 Task: Add Attachment from Google Drive to Card Card0000000103 in Board Board0000000026 in Workspace WS0000000009 in Trello. Add Cover Orange to Card Card0000000103 in Board Board0000000026 in Workspace WS0000000009 in Trello. Add "Add Label …" with "Title" Title0000000103 to Button Button0000000103 to Card Card0000000103 in Board Board0000000026 in Workspace WS0000000009 in Trello. Add Description DS0000000103 to Card Card0000000103 in Board Board0000000026 in Workspace WS0000000009 in Trello. Add Comment CM0000000103 to Card Card0000000103 in Board Board0000000026 in Workspace WS0000000009 in Trello
Action: Mouse moved to (514, 499)
Screenshot: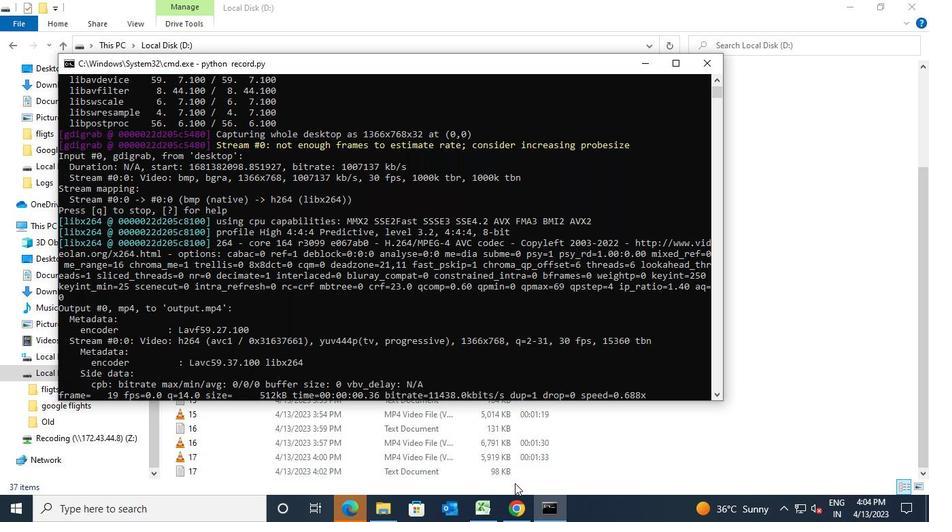 
Action: Mouse pressed left at (514, 499)
Screenshot: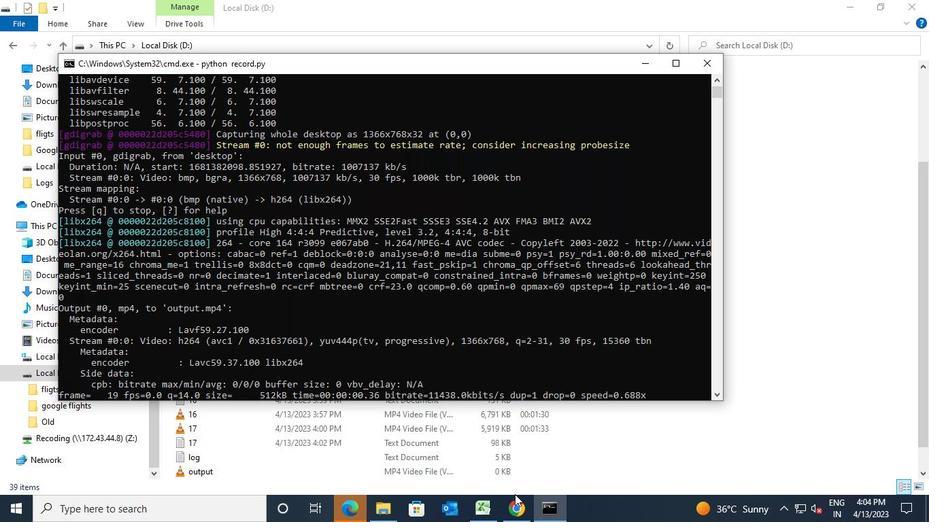 
Action: Mouse moved to (349, 410)
Screenshot: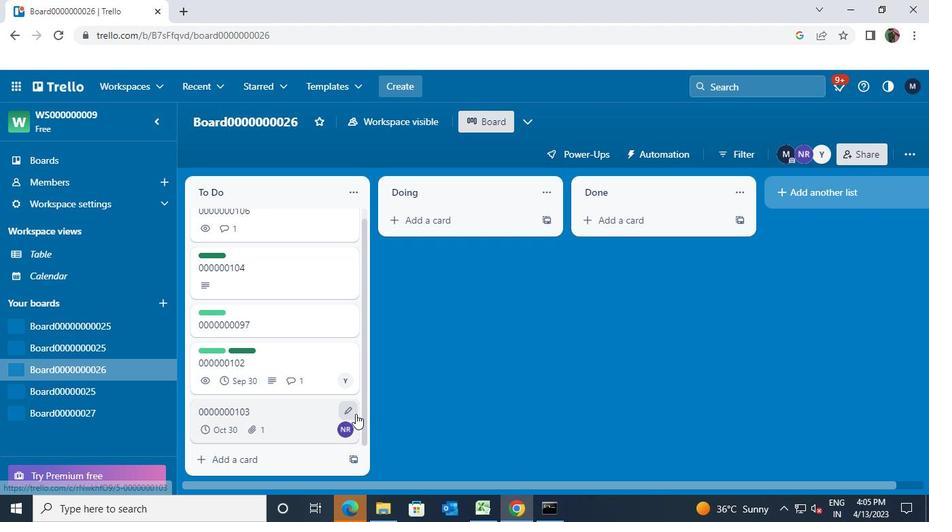 
Action: Mouse pressed left at (349, 410)
Screenshot: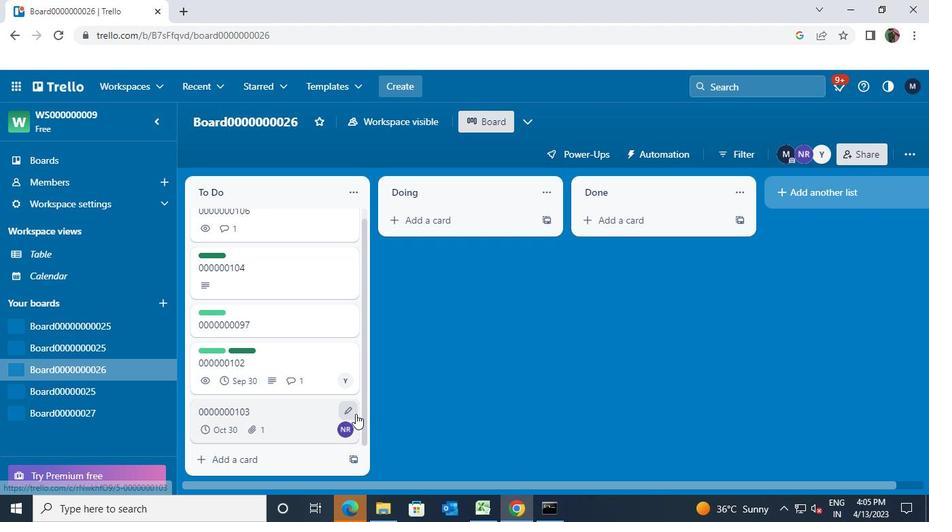 
Action: Mouse moved to (397, 307)
Screenshot: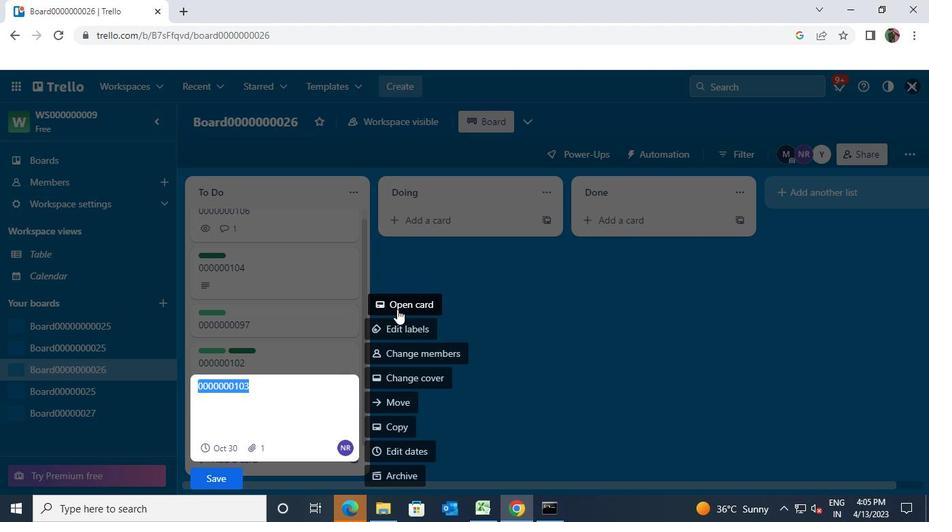 
Action: Mouse pressed left at (397, 307)
Screenshot: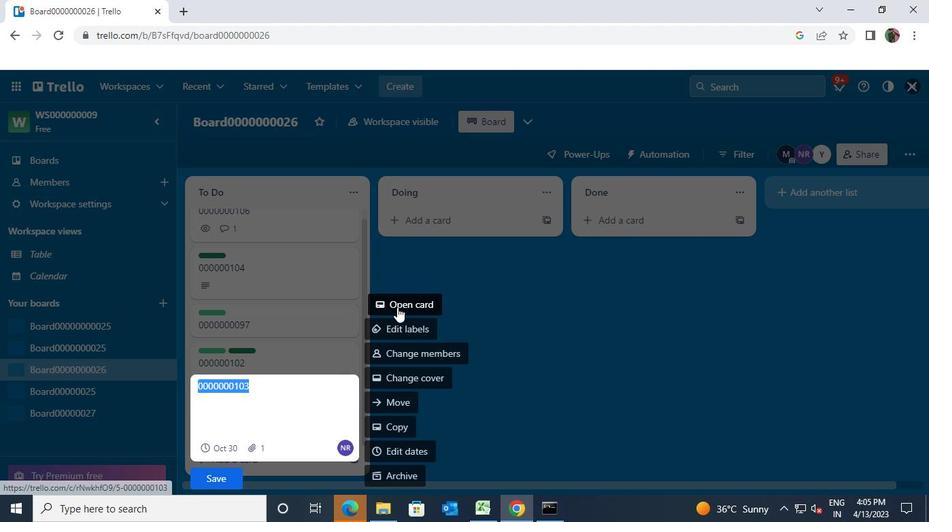
Action: Mouse moved to (608, 356)
Screenshot: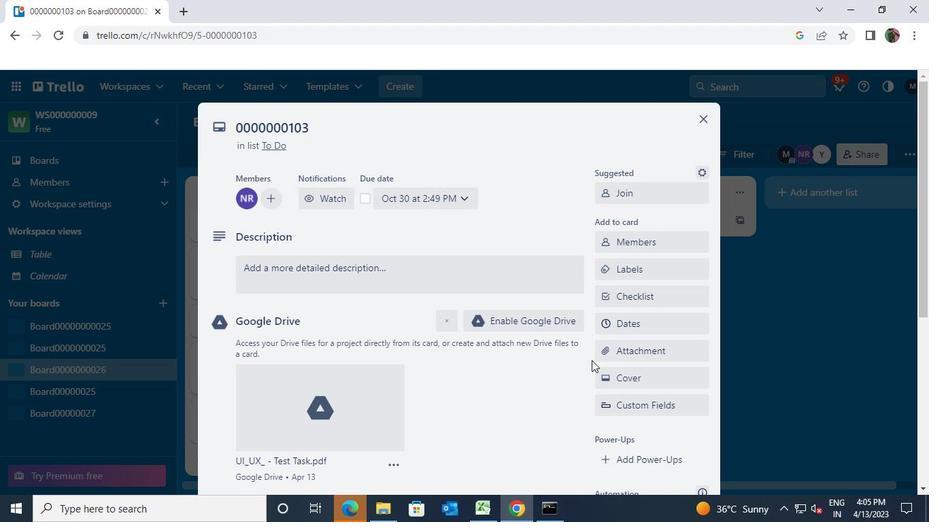 
Action: Mouse pressed left at (608, 356)
Screenshot: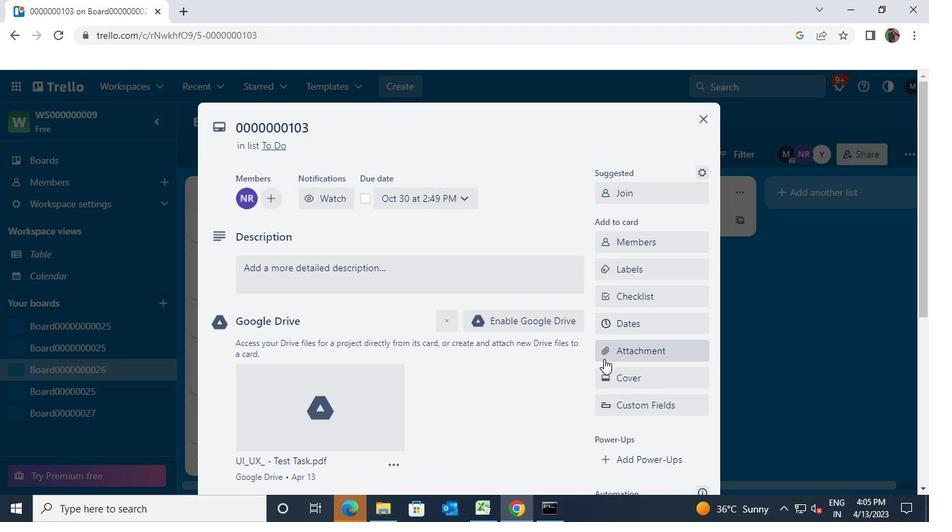
Action: Mouse moved to (623, 191)
Screenshot: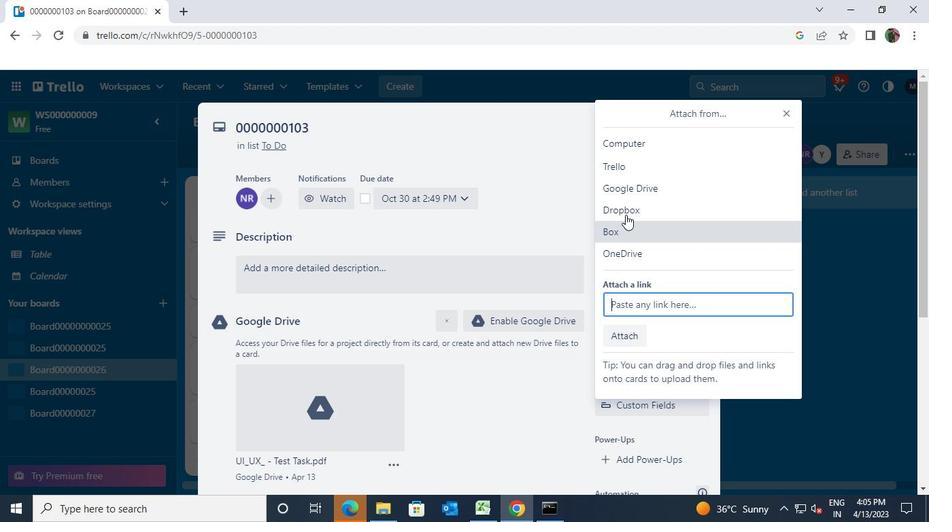 
Action: Mouse pressed left at (623, 191)
Screenshot: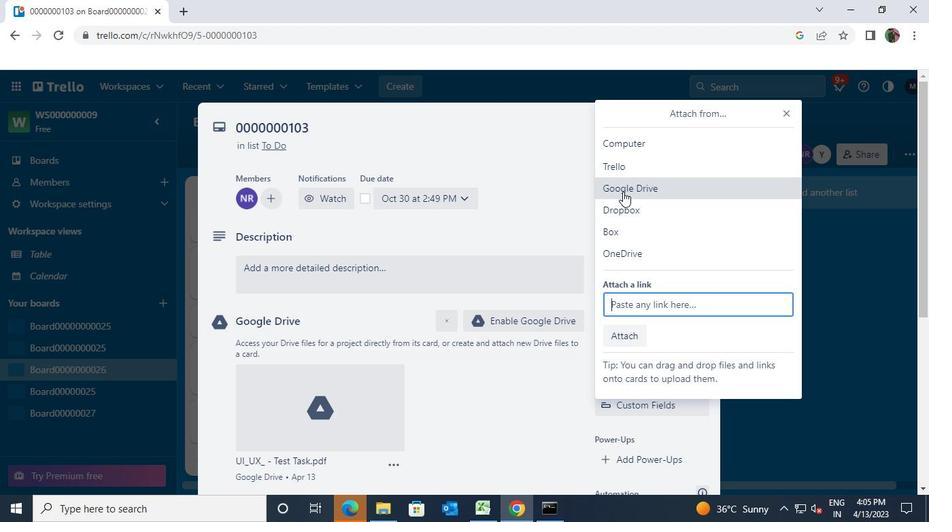 
Action: Mouse moved to (364, 387)
Screenshot: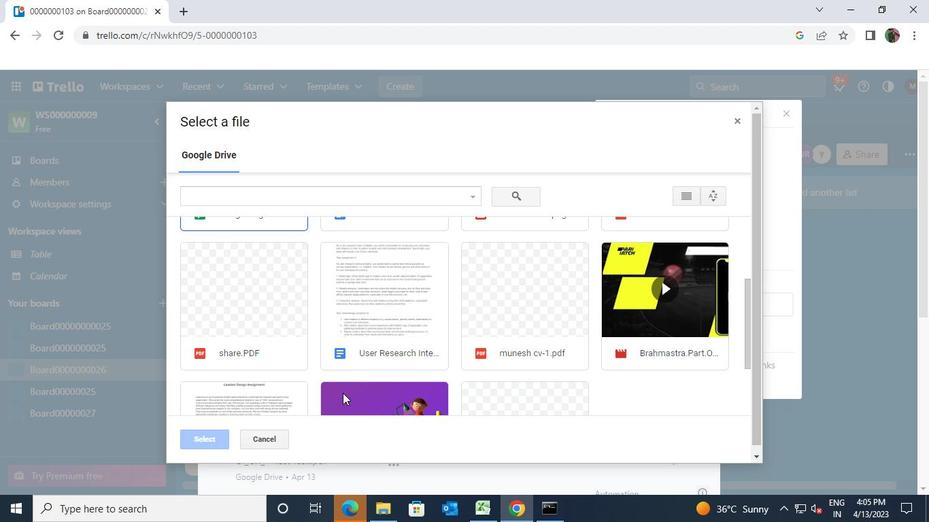 
Action: Mouse pressed left at (364, 387)
Screenshot: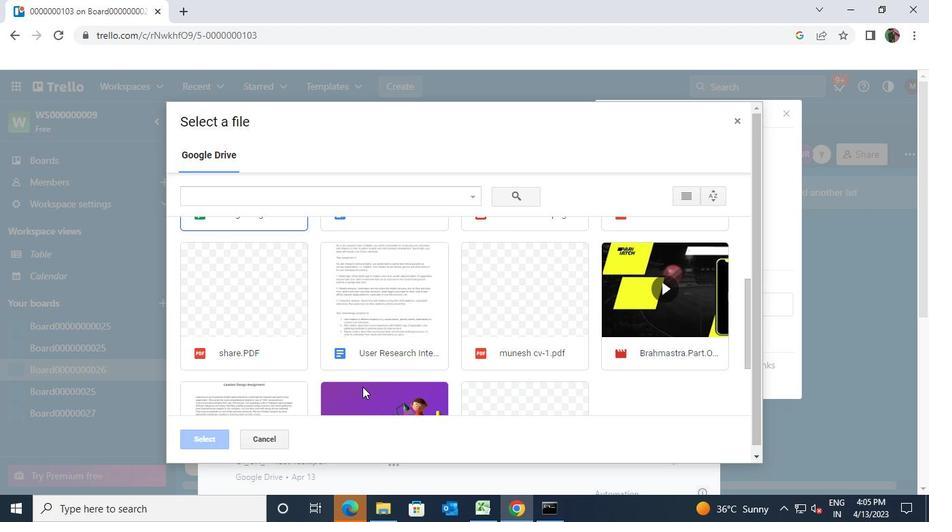 
Action: Mouse moved to (207, 439)
Screenshot: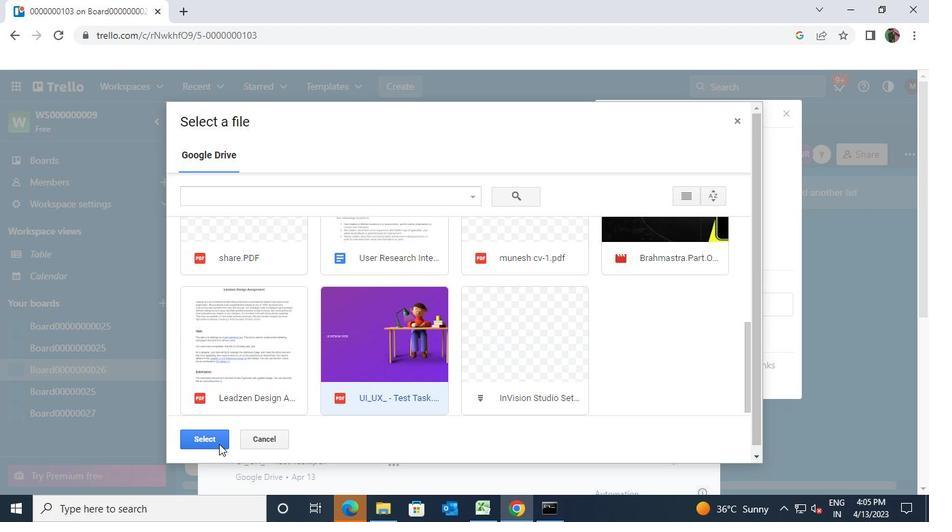 
Action: Mouse pressed left at (207, 439)
Screenshot: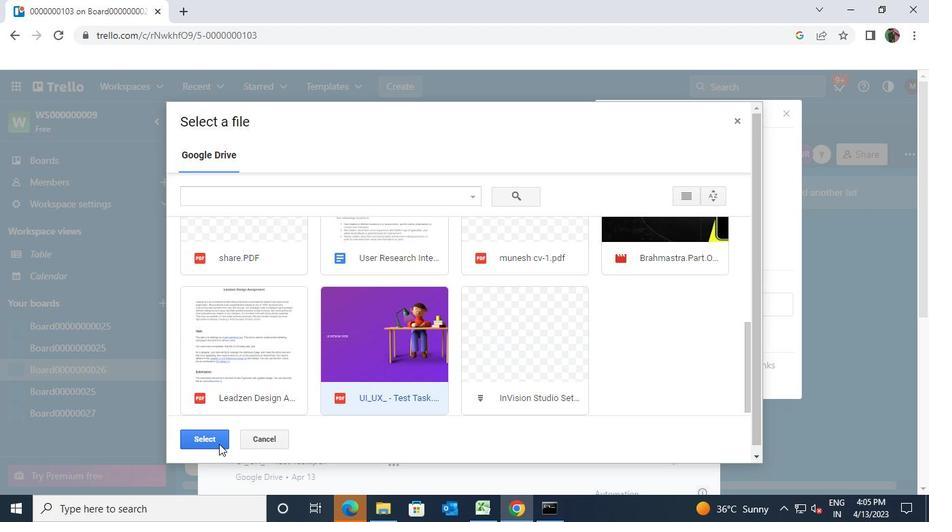 
Action: Mouse moved to (706, 125)
Screenshot: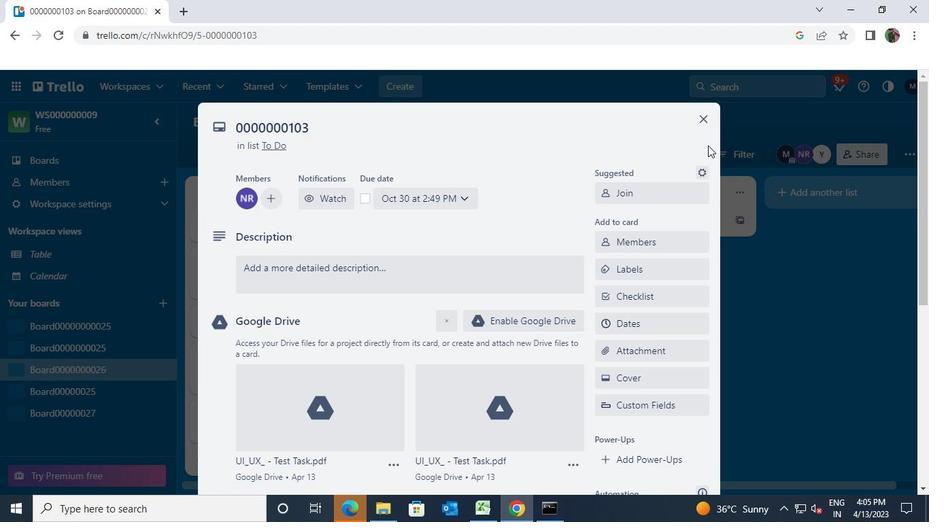 
Action: Mouse pressed left at (706, 125)
Screenshot: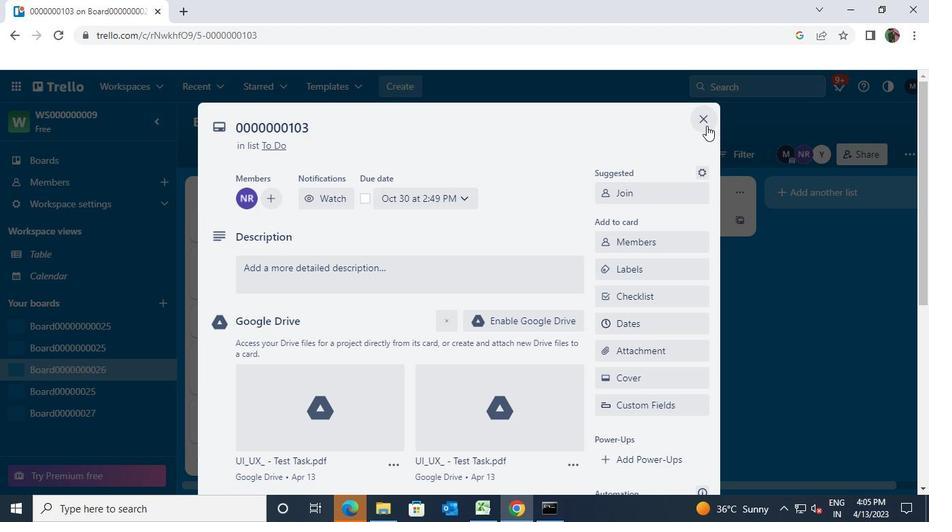 
Action: Mouse moved to (349, 409)
Screenshot: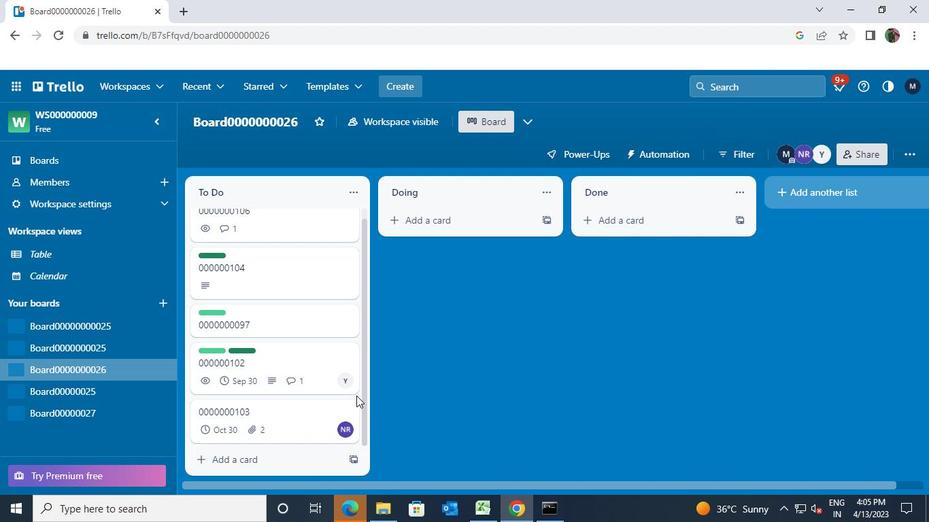 
Action: Mouse pressed left at (349, 409)
Screenshot: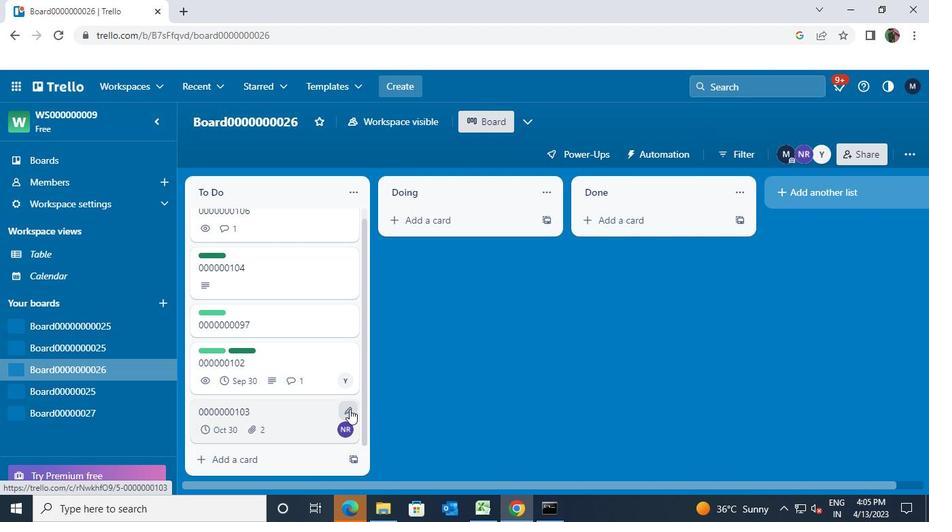 
Action: Mouse moved to (387, 304)
Screenshot: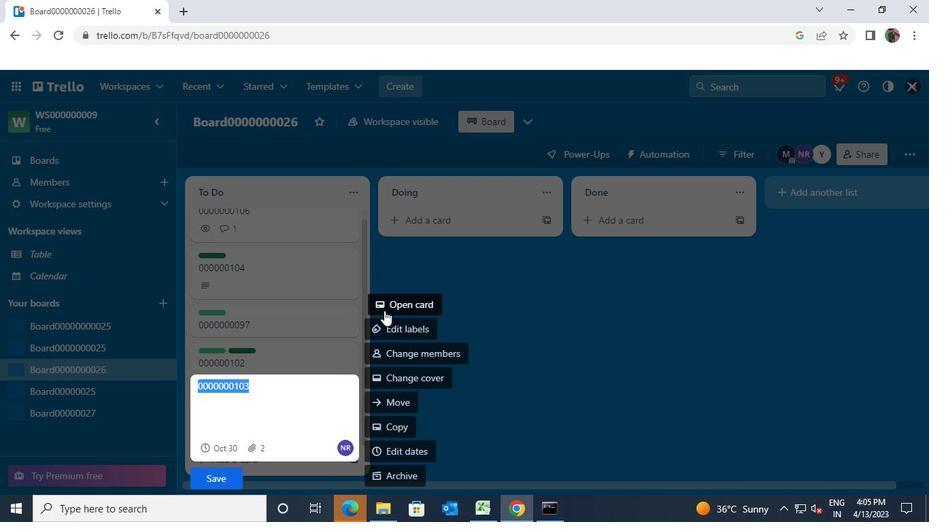 
Action: Mouse pressed left at (387, 304)
Screenshot: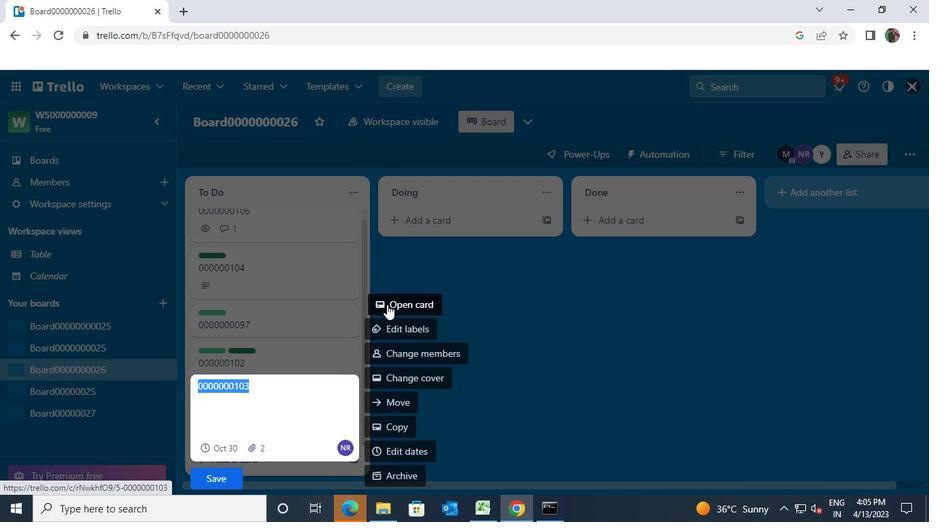 
Action: Mouse moved to (624, 262)
Screenshot: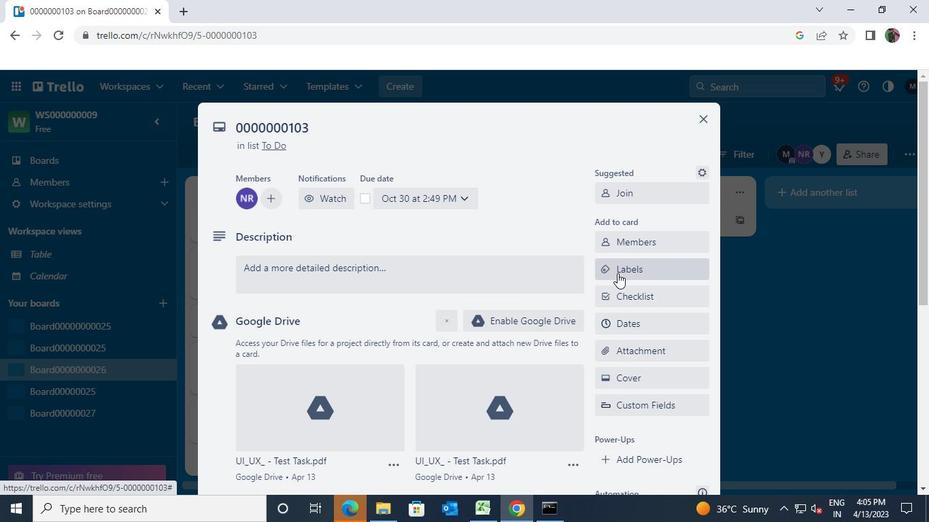 
Action: Mouse pressed left at (624, 262)
Screenshot: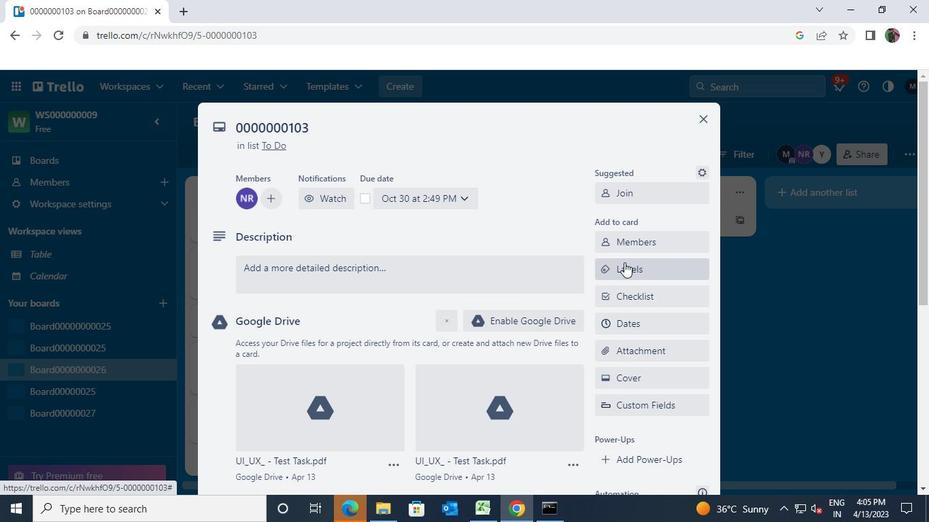 
Action: Mouse moved to (688, 402)
Screenshot: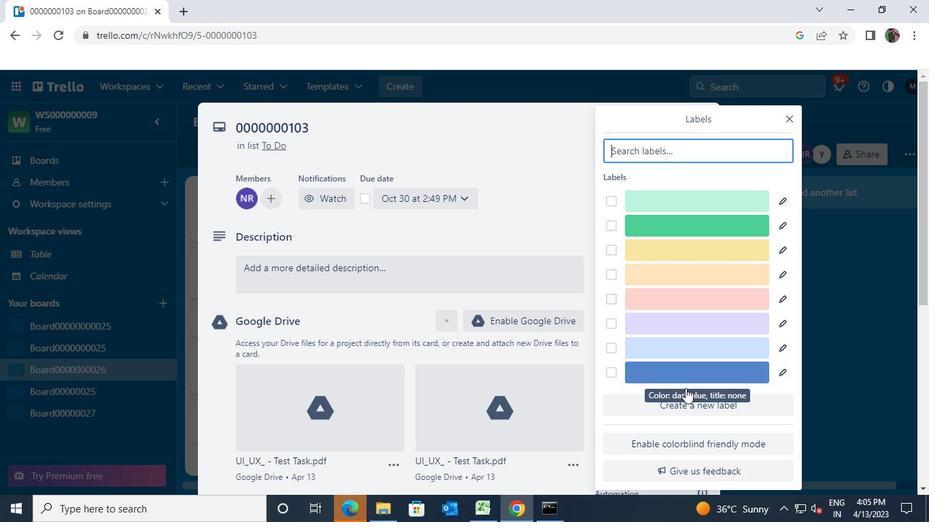 
Action: Mouse pressed left at (688, 402)
Screenshot: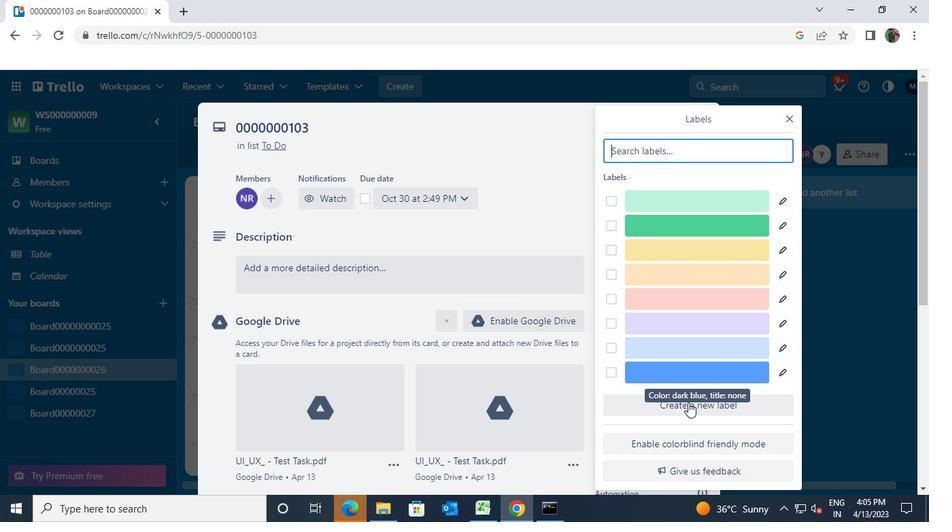 
Action: Mouse moved to (740, 343)
Screenshot: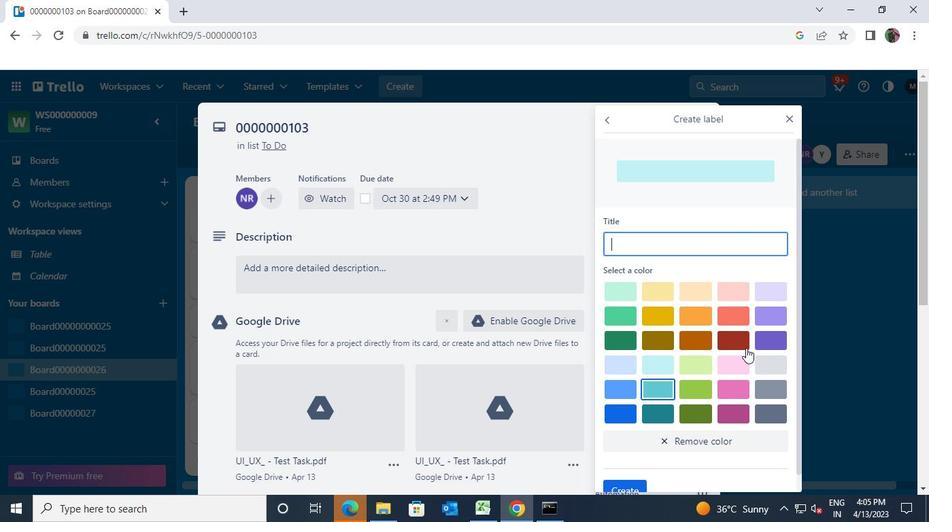 
Action: Mouse pressed left at (740, 343)
Screenshot: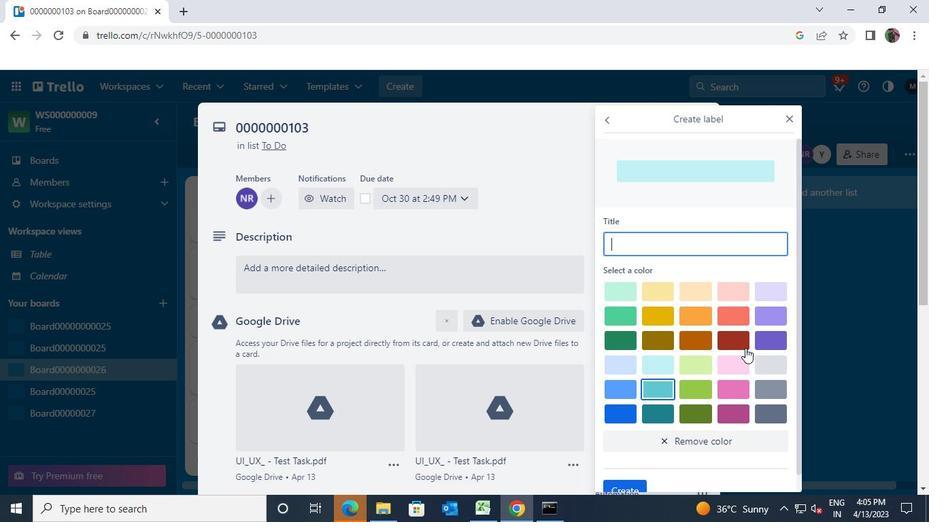
Action: Mouse moved to (628, 467)
Screenshot: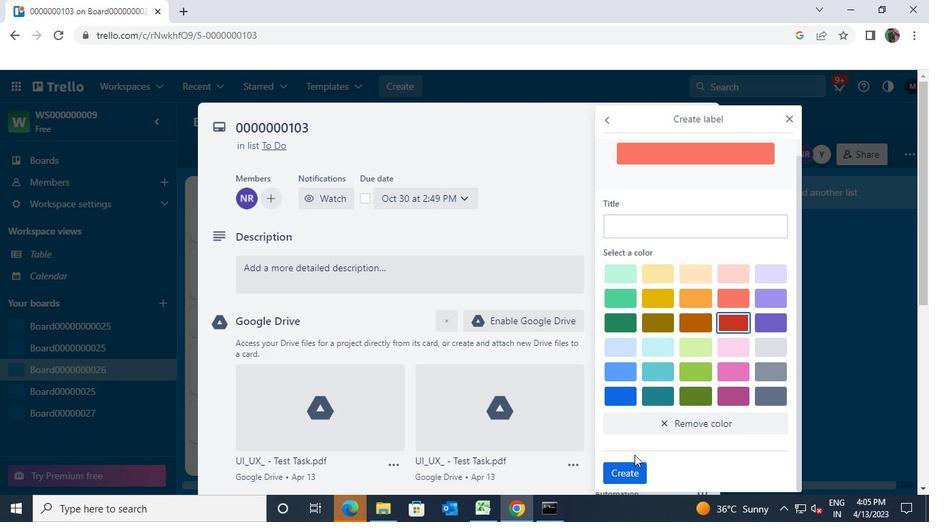 
Action: Mouse pressed left at (628, 467)
Screenshot: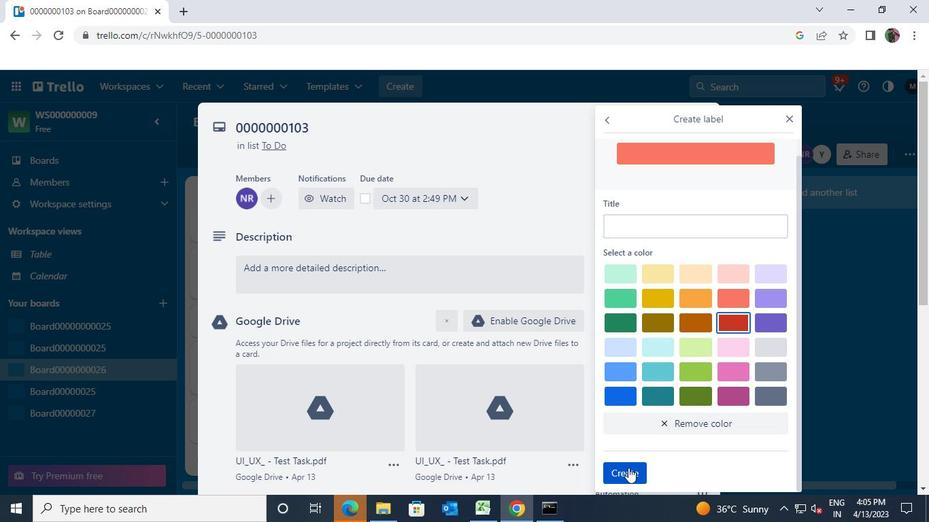 
Action: Mouse moved to (785, 118)
Screenshot: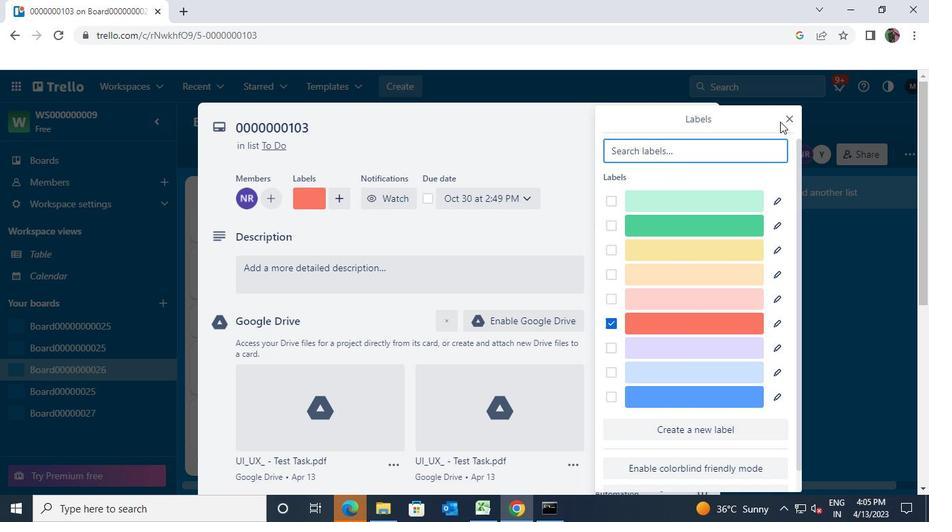 
Action: Mouse pressed left at (785, 118)
Screenshot: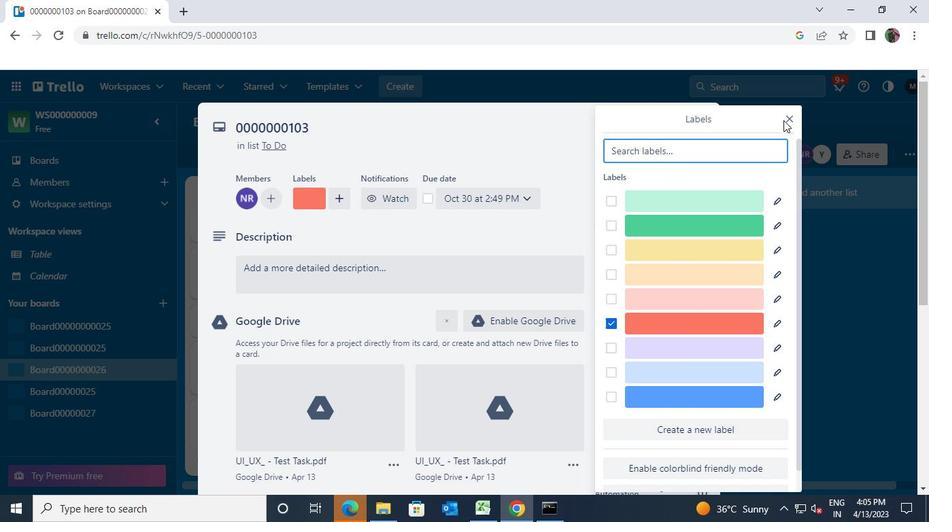 
Action: Mouse moved to (708, 119)
Screenshot: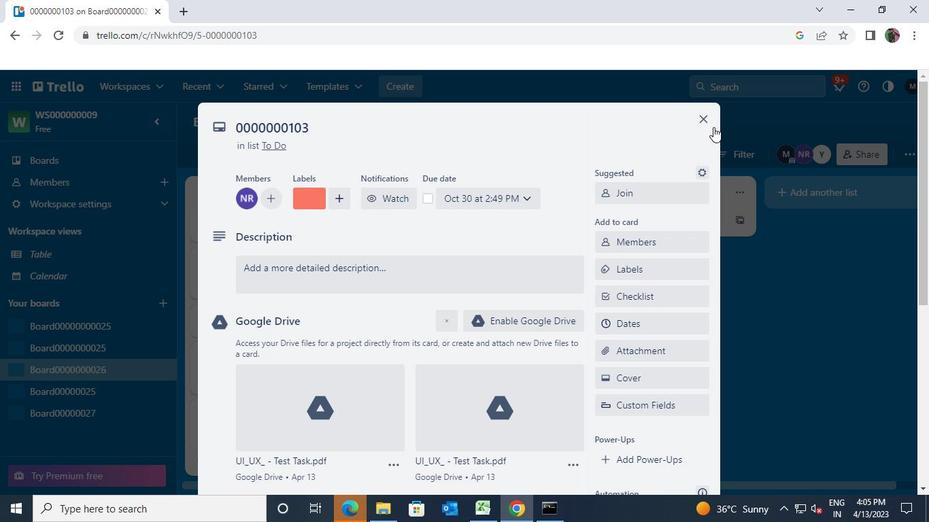 
Action: Mouse pressed left at (708, 119)
Screenshot: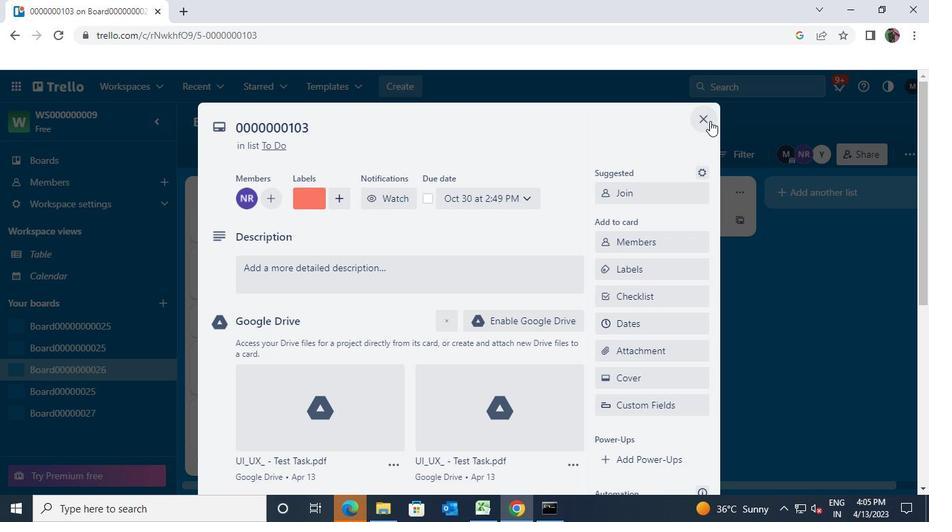 
Action: Mouse moved to (341, 409)
Screenshot: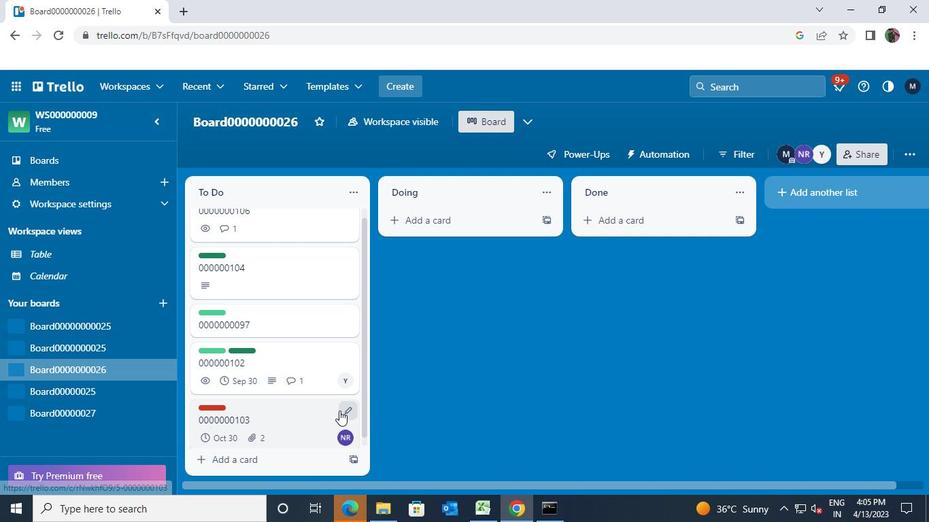 
Action: Mouse pressed left at (341, 409)
Screenshot: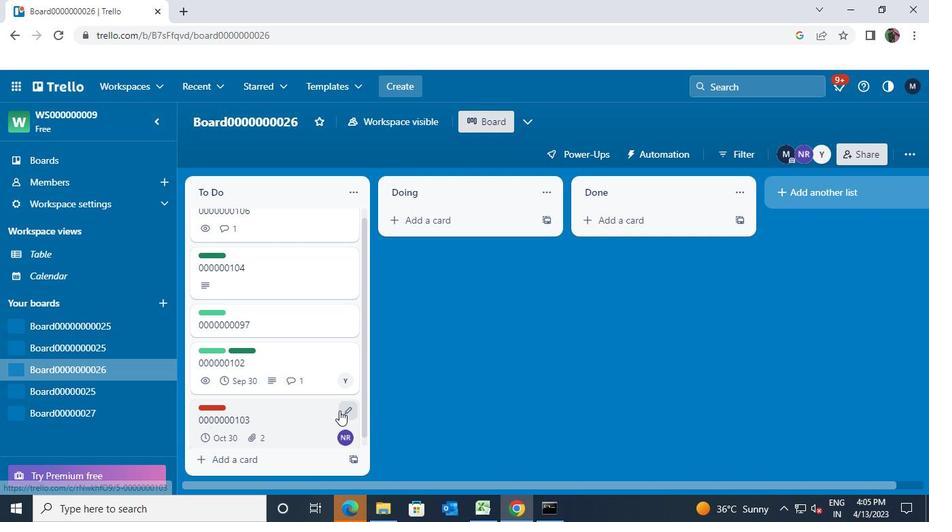 
Action: Mouse moved to (342, 363)
Screenshot: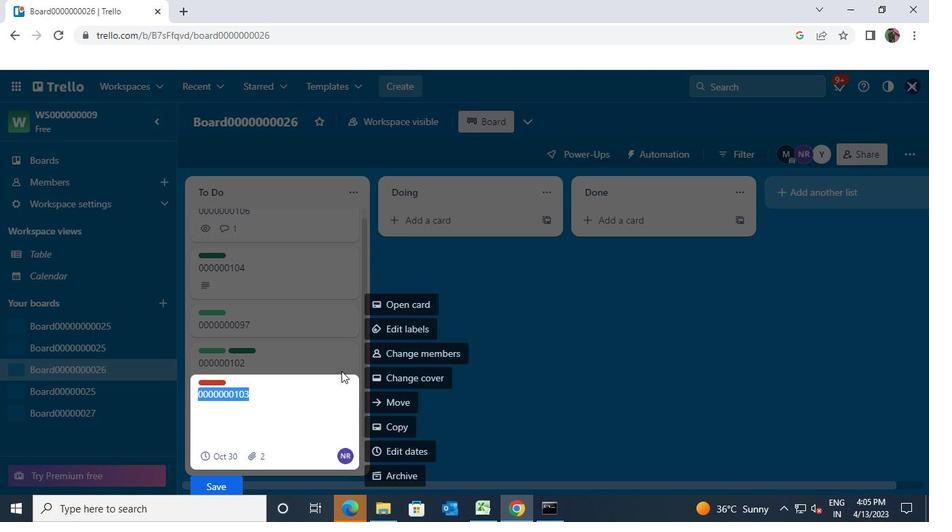 
Action: Mouse pressed left at (342, 363)
Screenshot: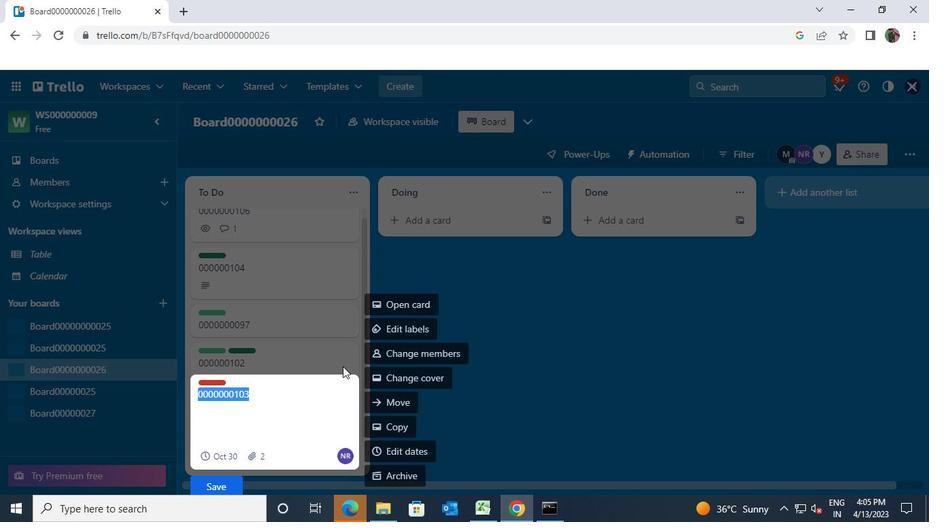 
Action: Mouse moved to (345, 406)
Screenshot: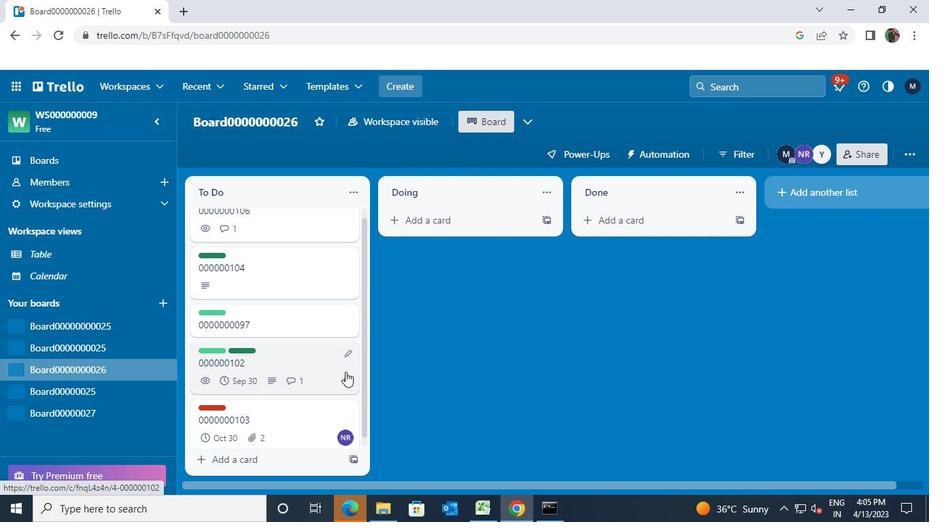 
Action: Mouse pressed left at (345, 406)
Screenshot: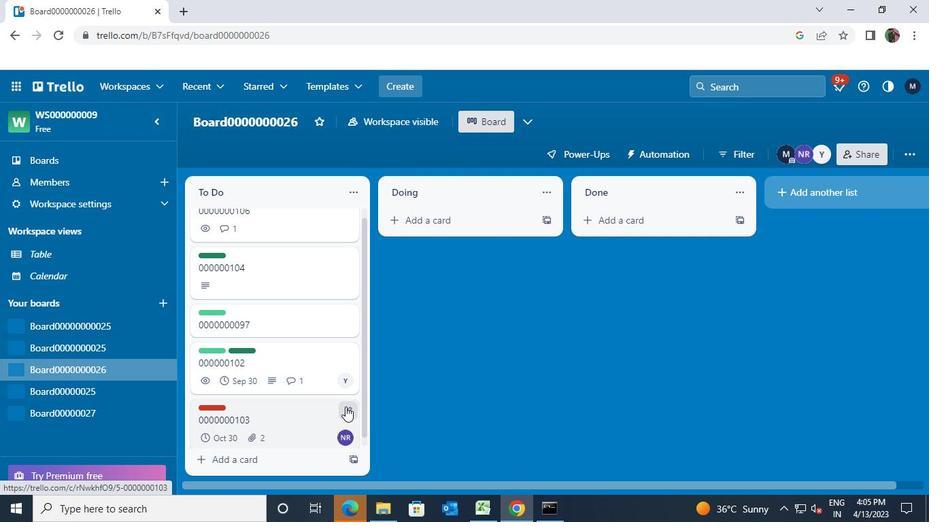 
Action: Mouse moved to (400, 306)
Screenshot: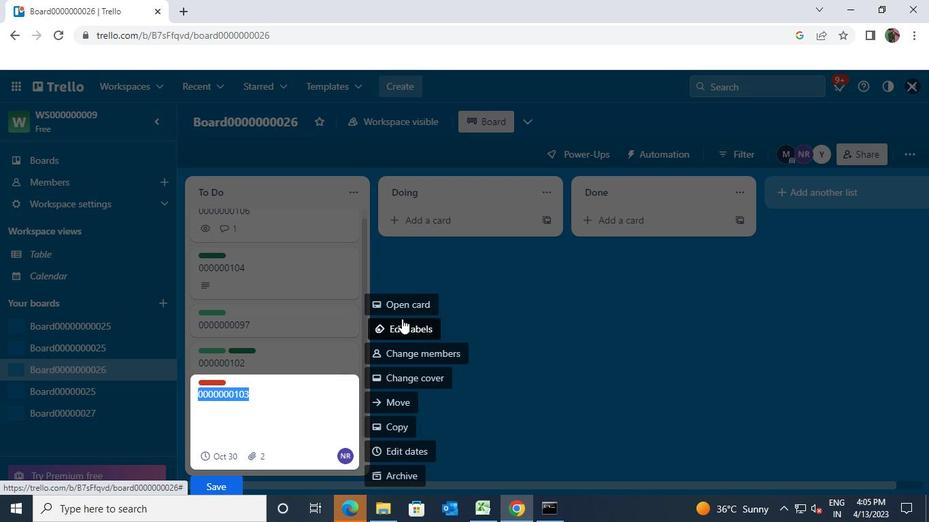 
Action: Mouse pressed left at (400, 306)
Screenshot: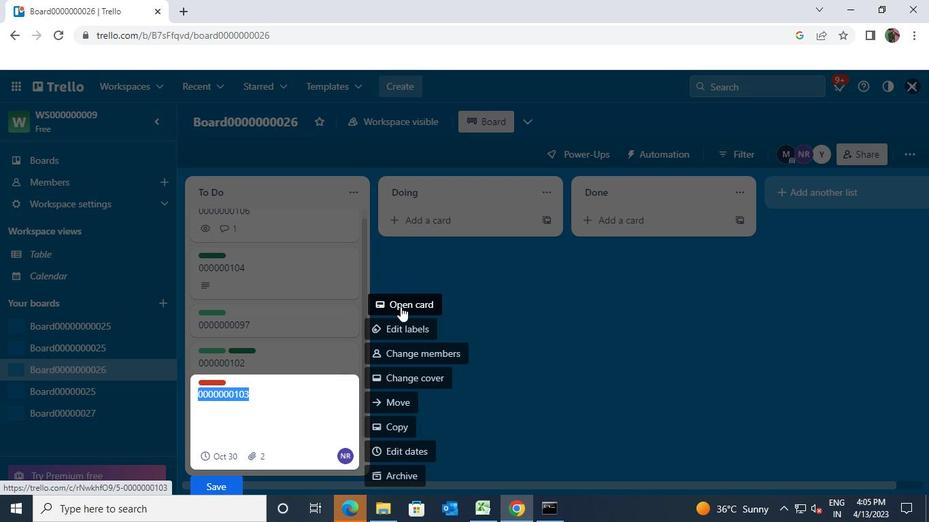 
Action: Mouse moved to (321, 276)
Screenshot: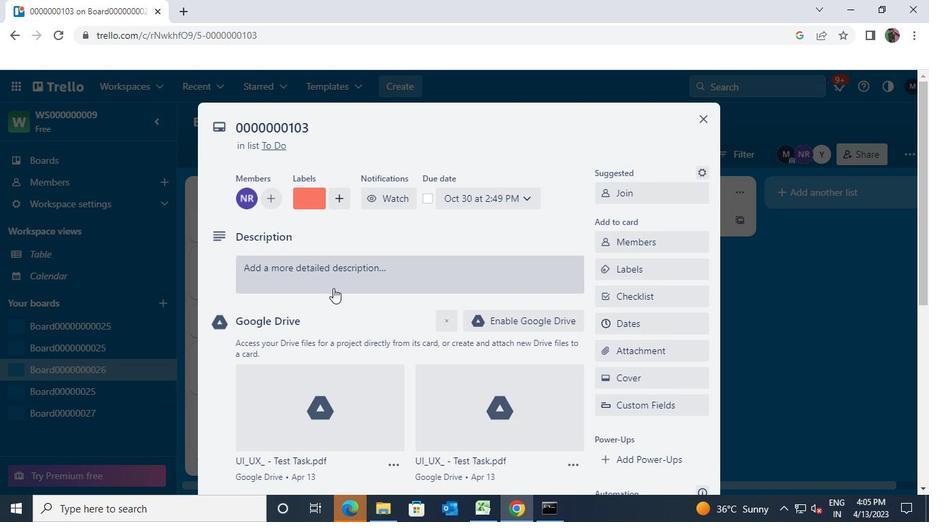 
Action: Mouse pressed left at (321, 276)
Screenshot: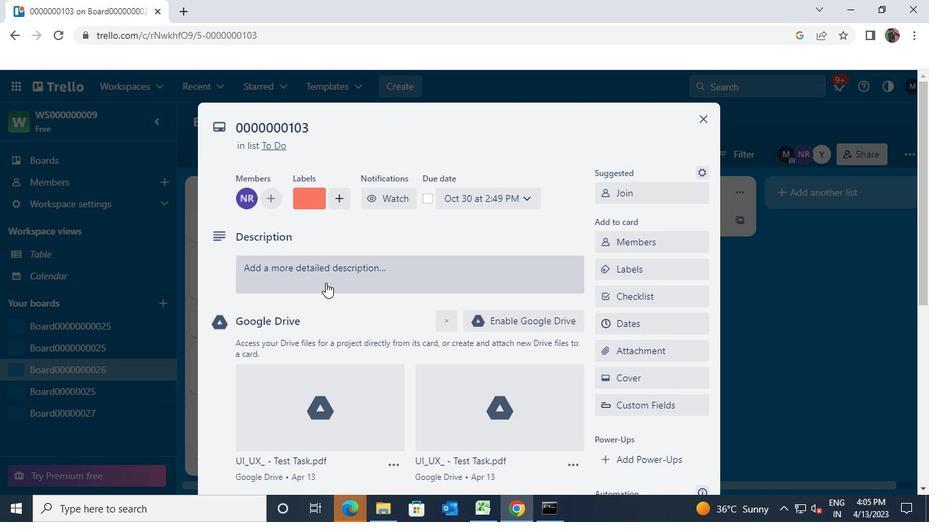
Action: Keyboard Key.shift
Screenshot: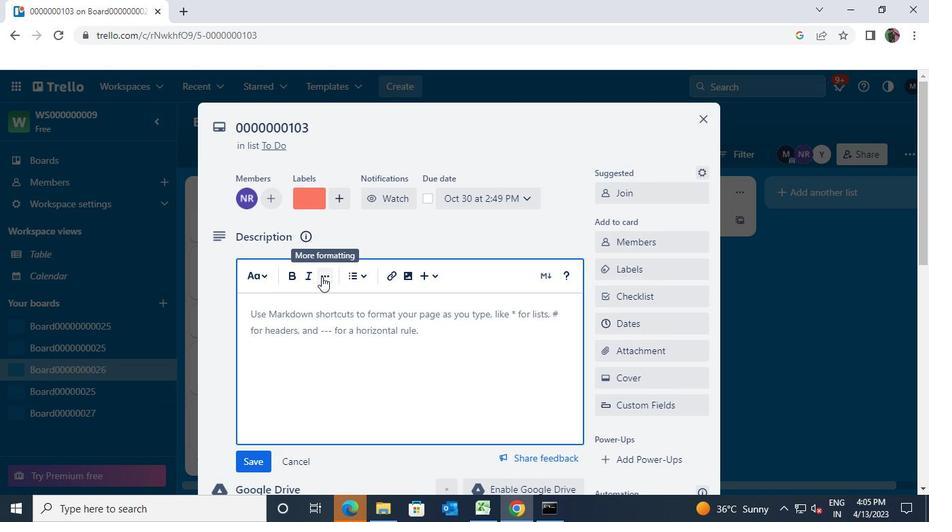 
Action: Keyboard D
Screenshot: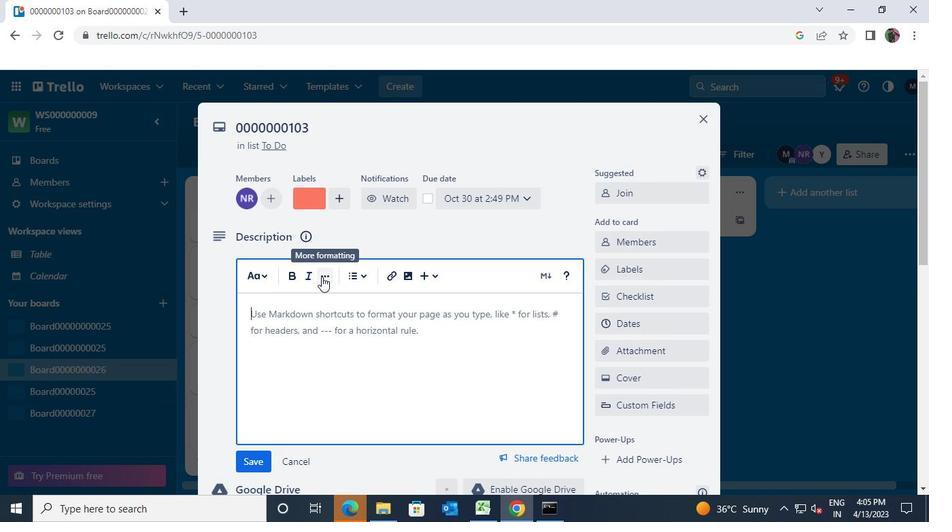 
Action: Keyboard s
Screenshot: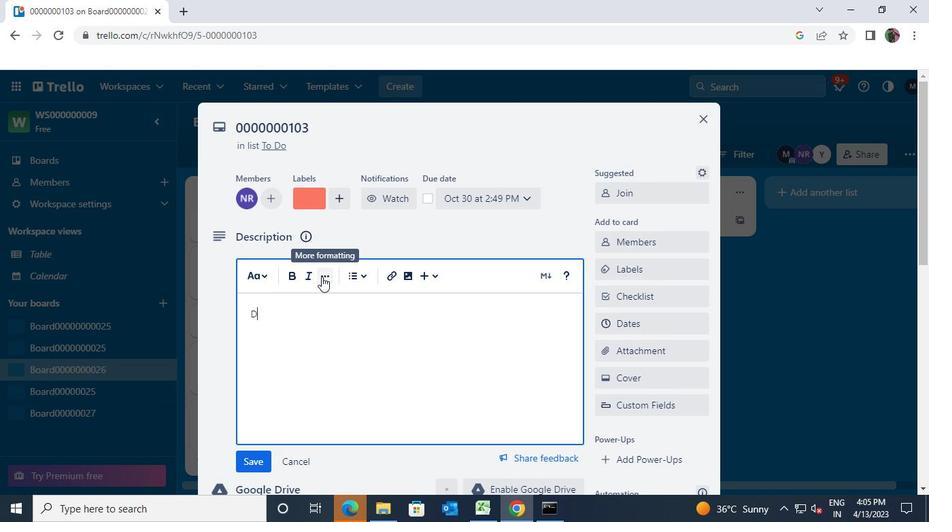 
Action: Keyboard <96>
Screenshot: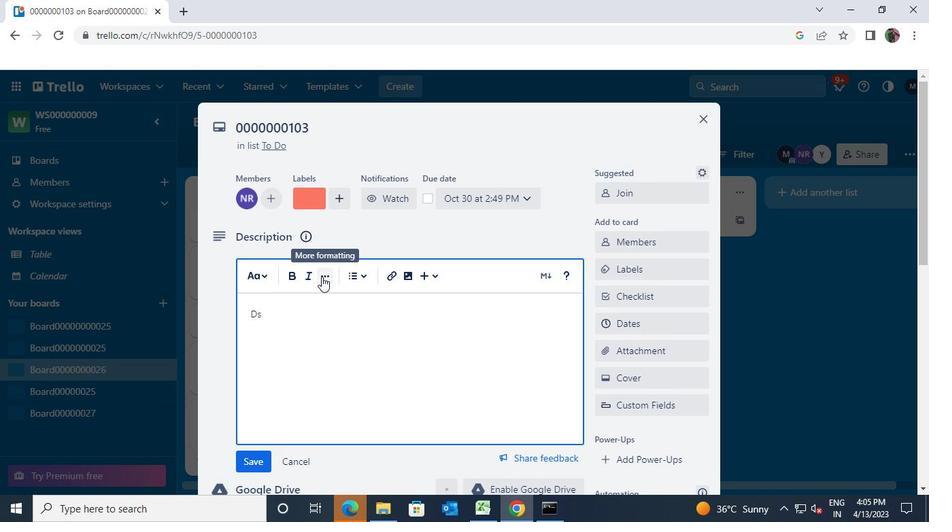 
Action: Keyboard <96>
Screenshot: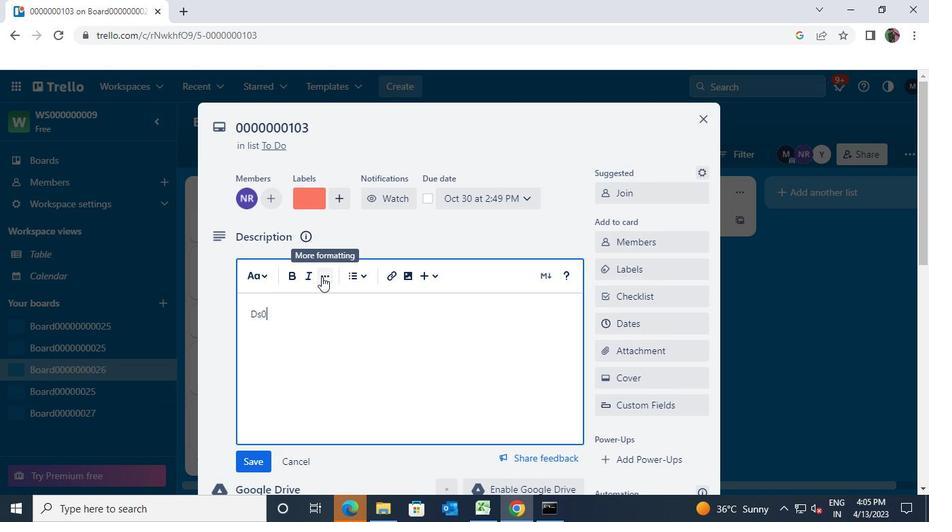 
Action: Keyboard <96>
Screenshot: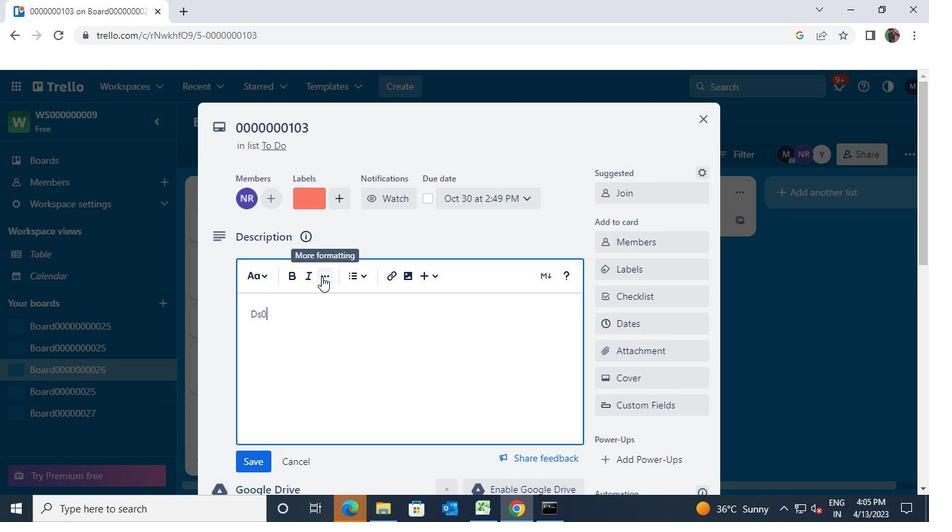 
Action: Keyboard <96>
Screenshot: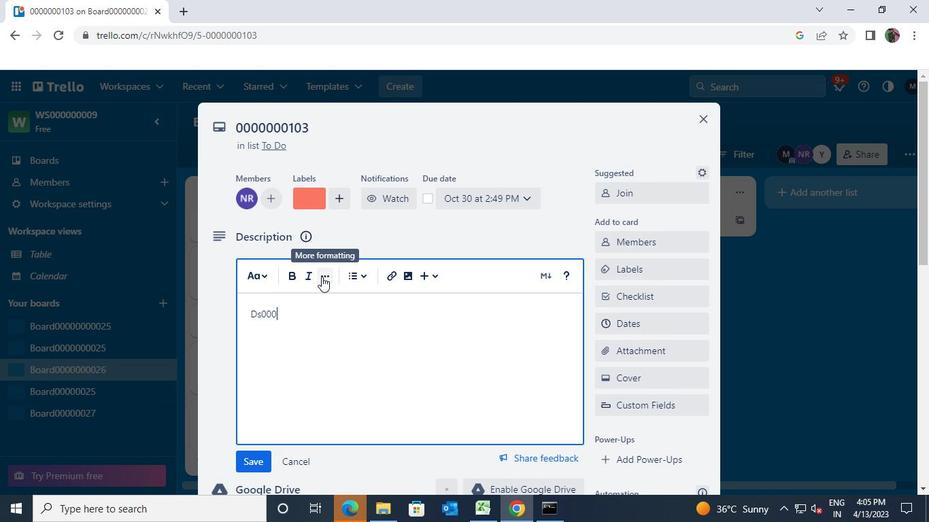 
Action: Keyboard <96>
Screenshot: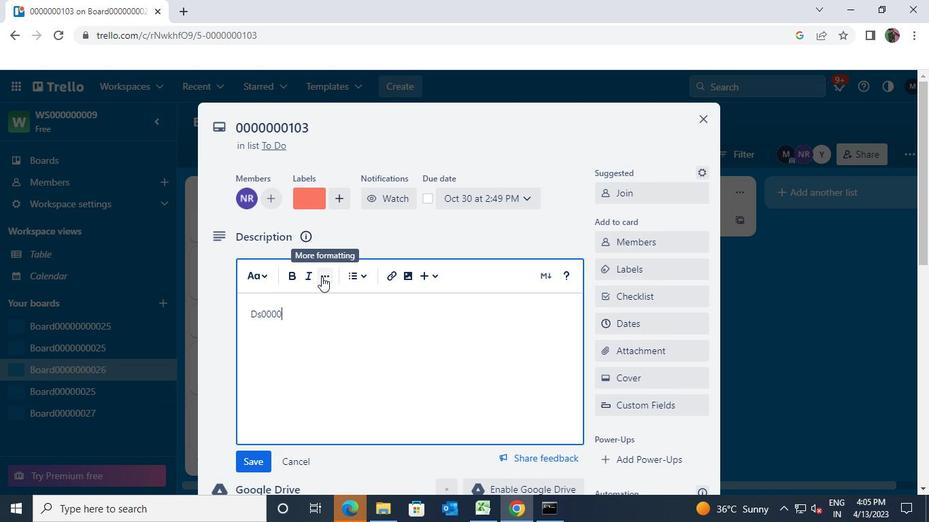 
Action: Keyboard <96>
Screenshot: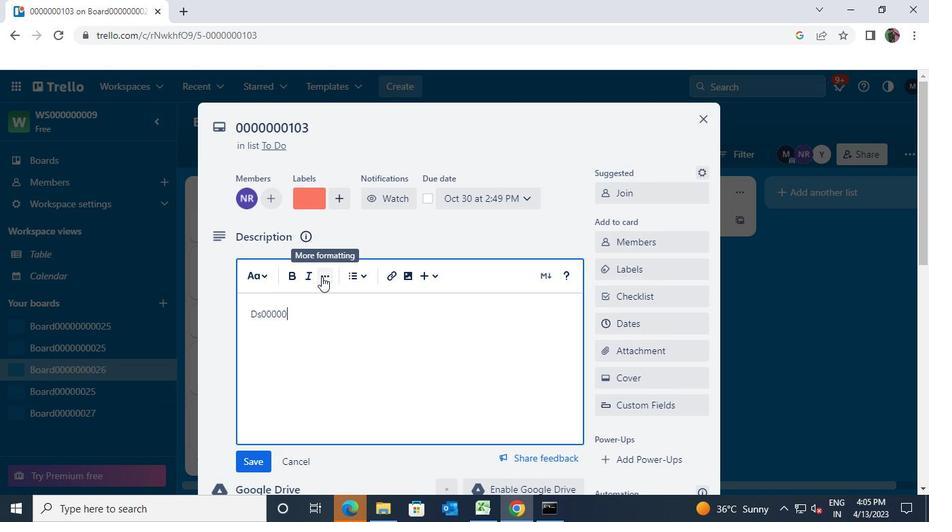 
Action: Keyboard <96>
Screenshot: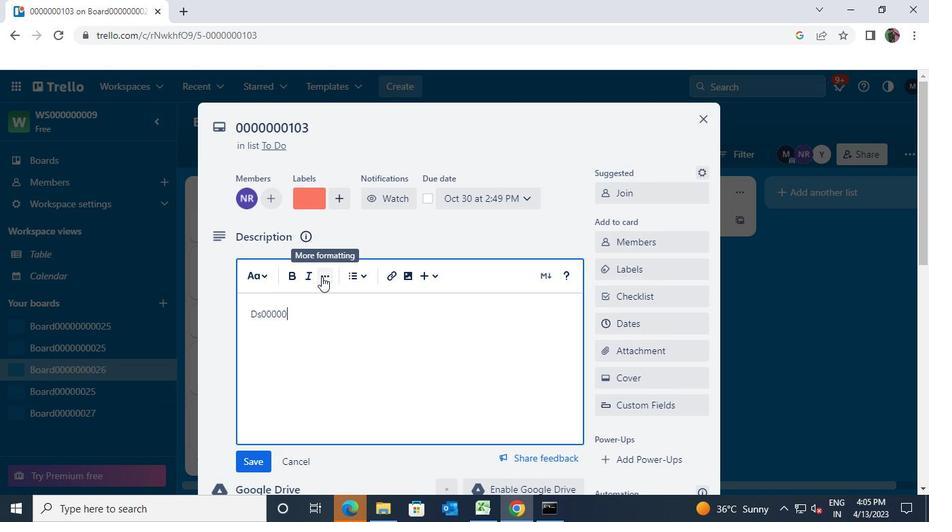 
Action: Keyboard <97>
Screenshot: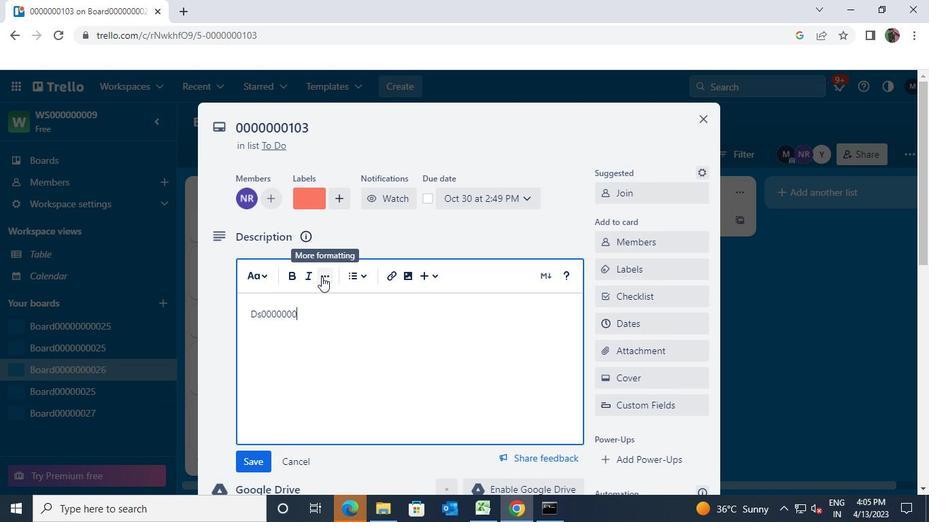
Action: Keyboard <96>
Screenshot: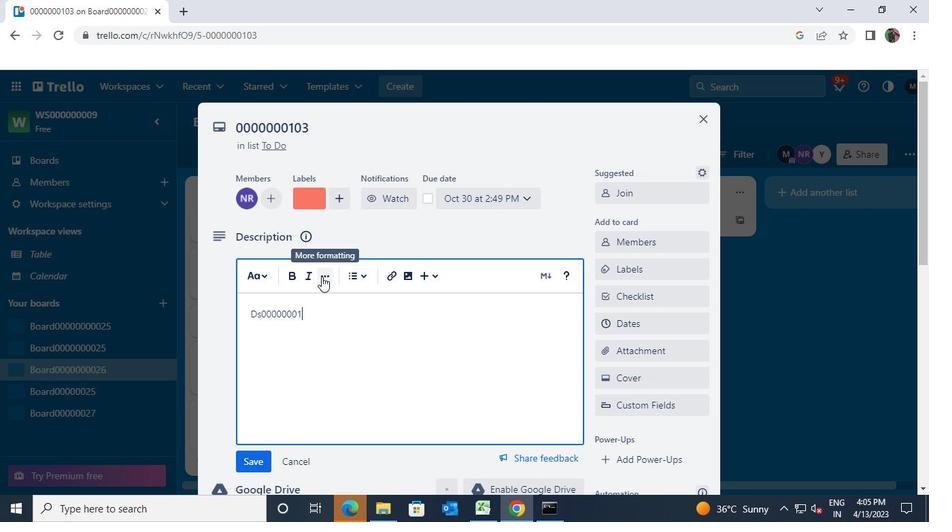 
Action: Keyboard <99>
Screenshot: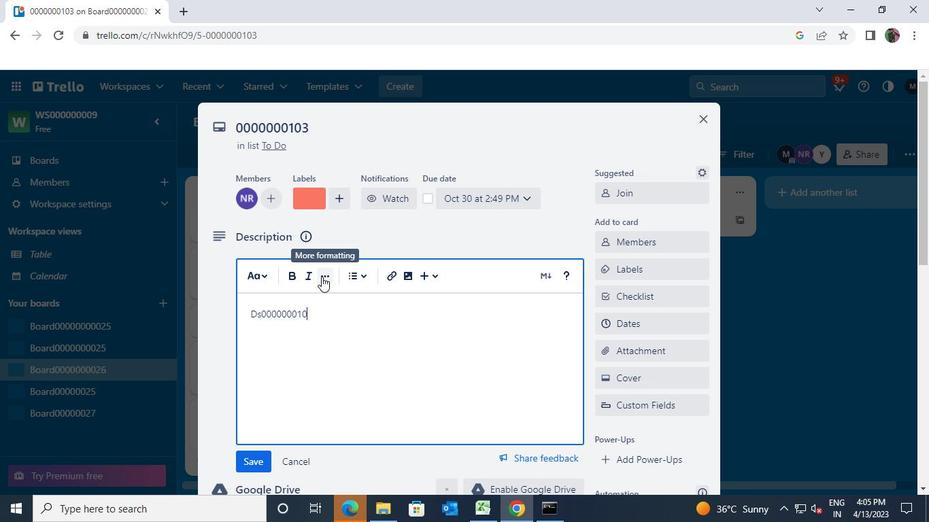 
Action: Mouse moved to (255, 458)
Screenshot: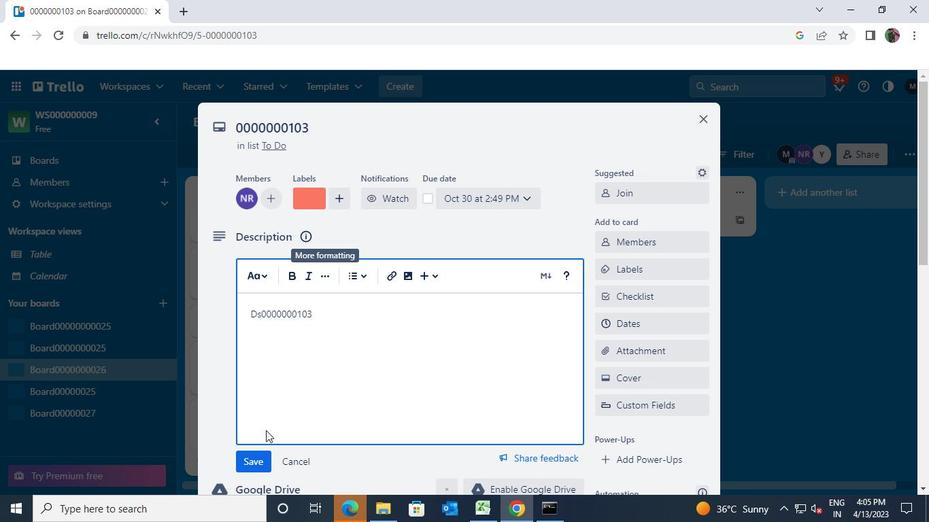 
Action: Mouse pressed left at (255, 458)
Screenshot: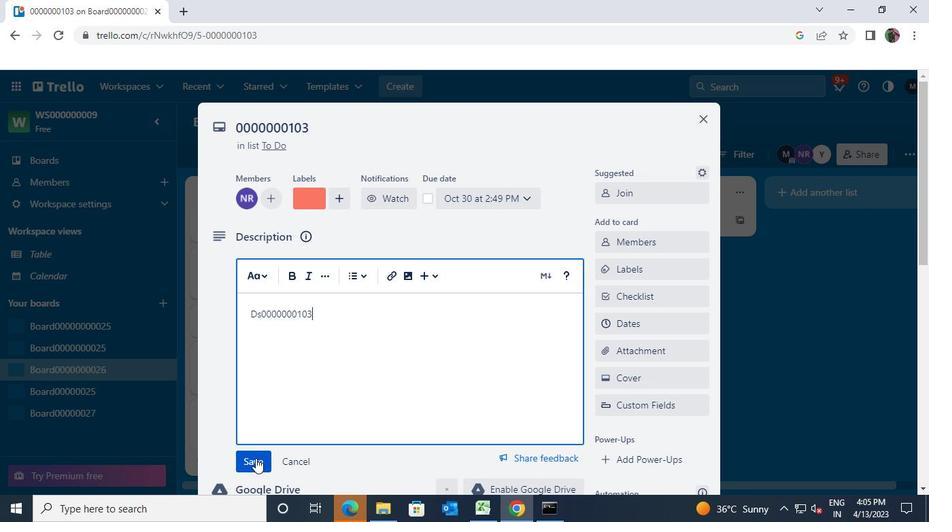 
Action: Mouse moved to (319, 248)
Screenshot: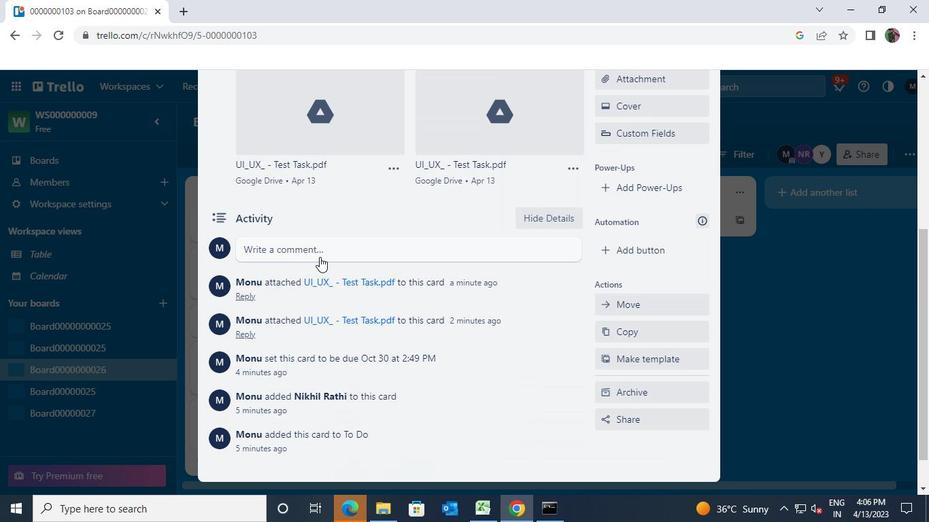 
Action: Mouse pressed left at (319, 248)
Screenshot: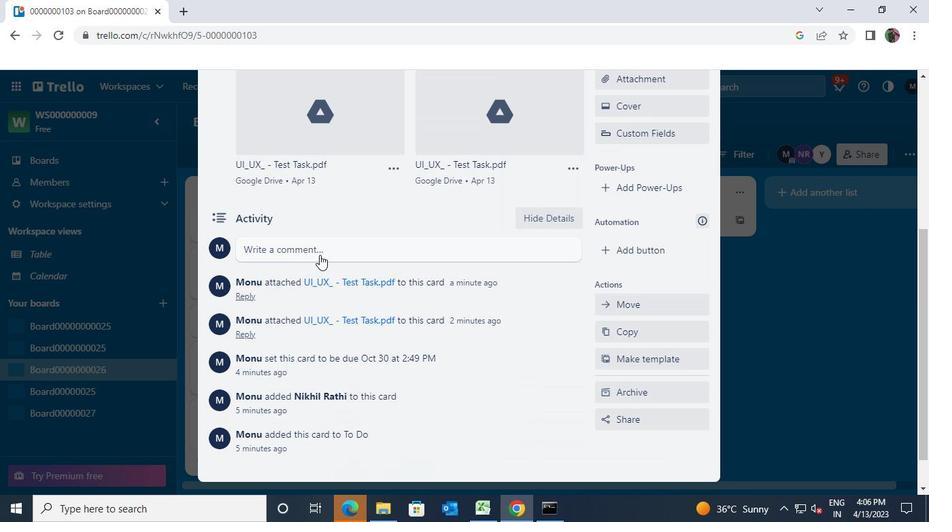 
Action: Keyboard Key.shift
Screenshot: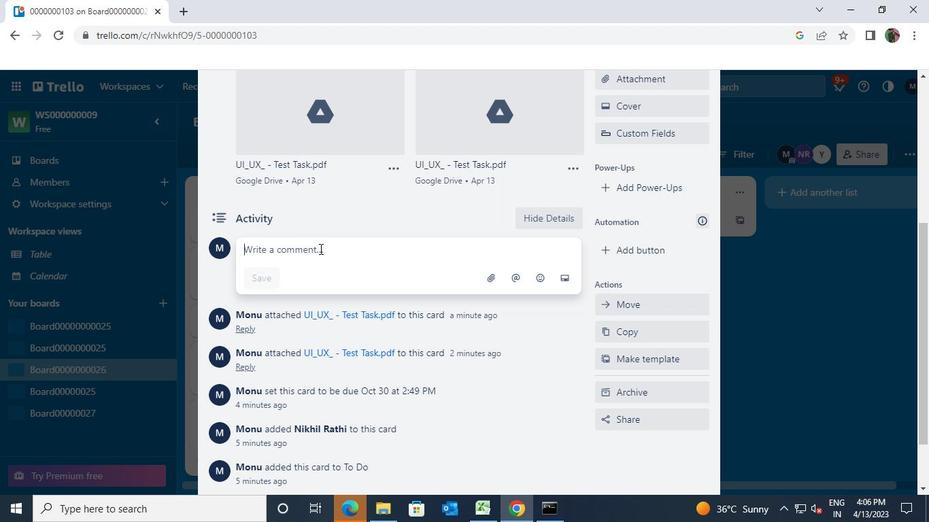 
Action: Keyboard C
Screenshot: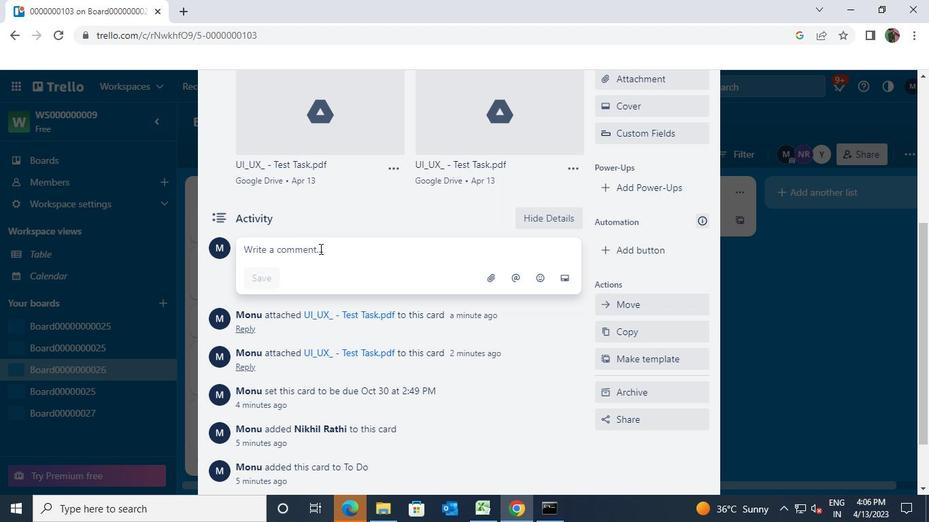 
Action: Keyboard m
Screenshot: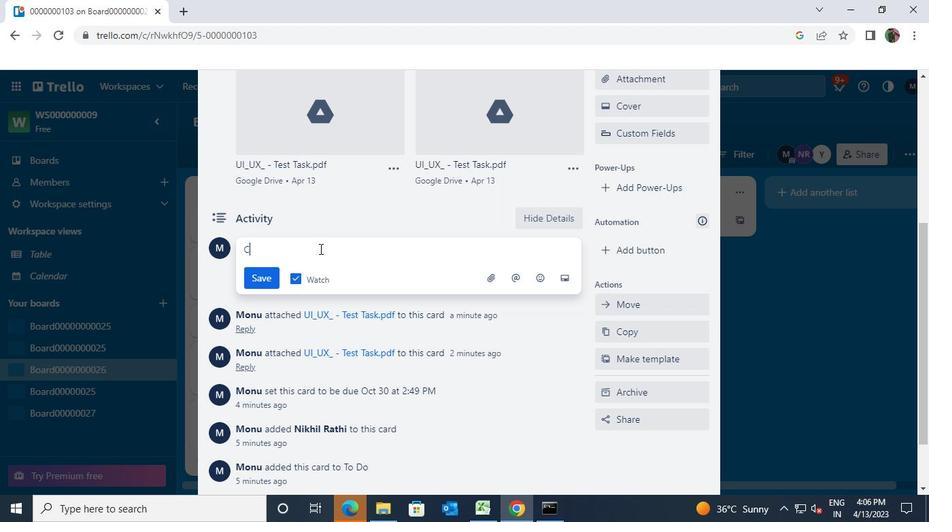 
Action: Keyboard <96>
Screenshot: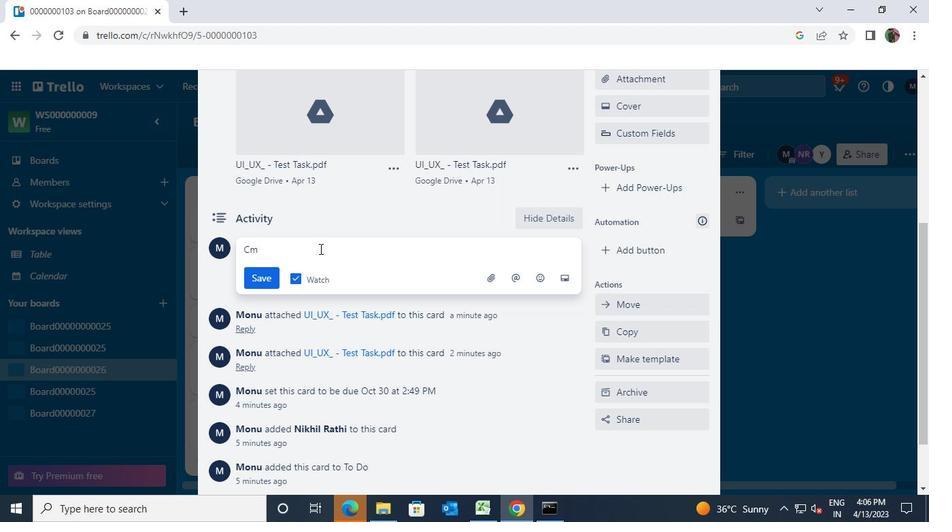 
Action: Keyboard <96>
Screenshot: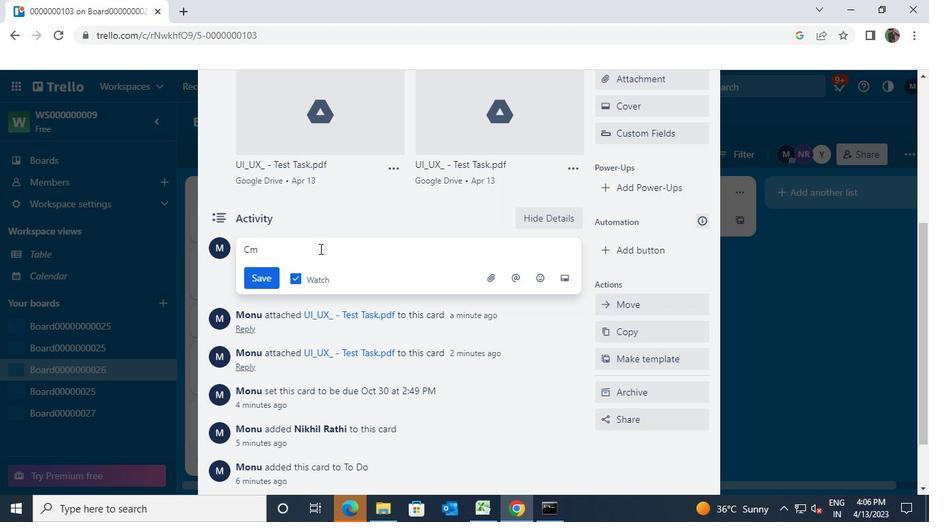 
Action: Keyboard <96>
Screenshot: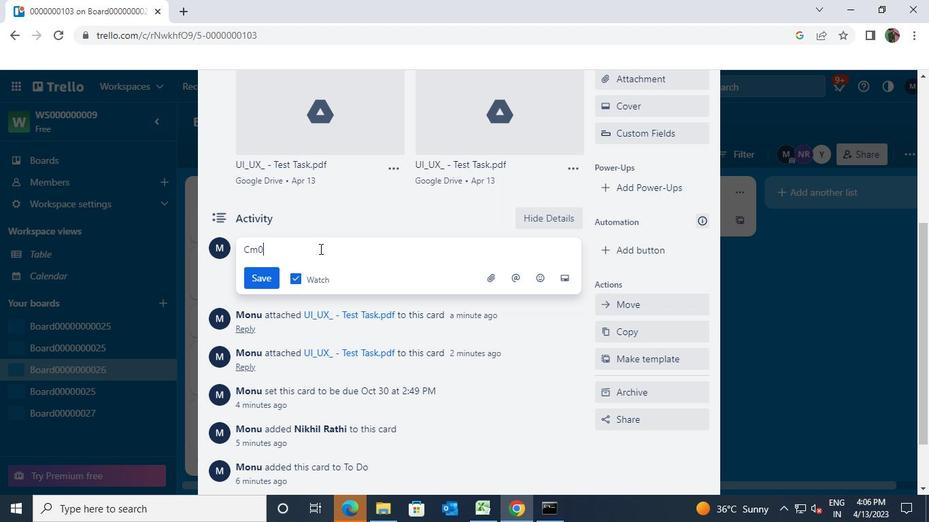 
Action: Keyboard <96>
Screenshot: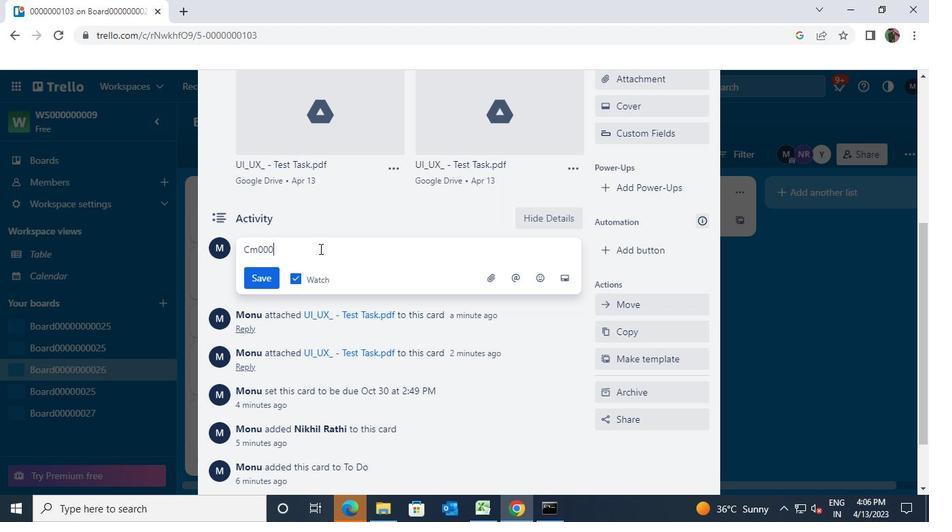 
Action: Keyboard <96>
Screenshot: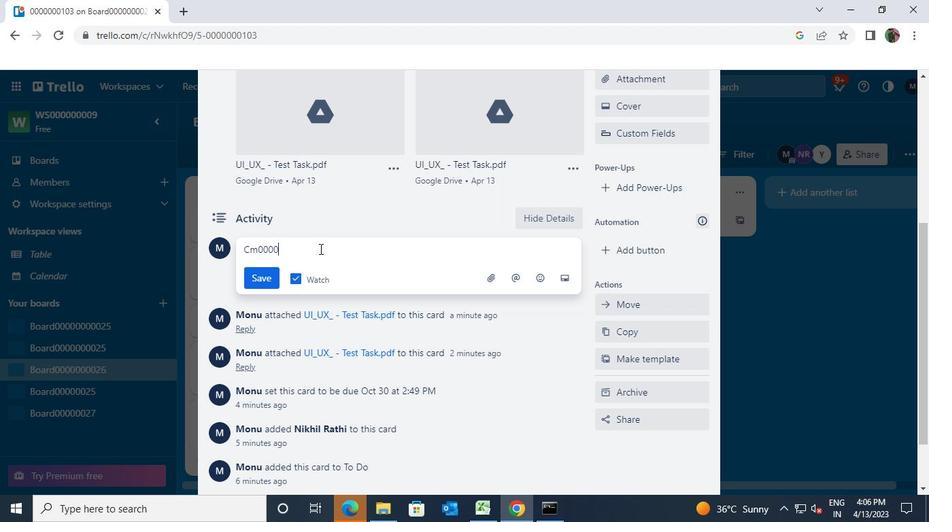 
Action: Keyboard <96>
Screenshot: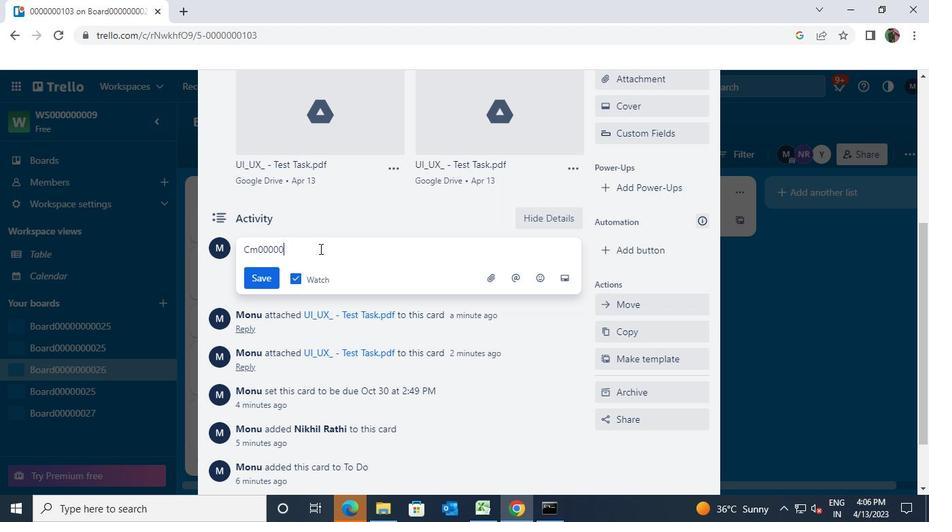
Action: Keyboard <96>
Screenshot: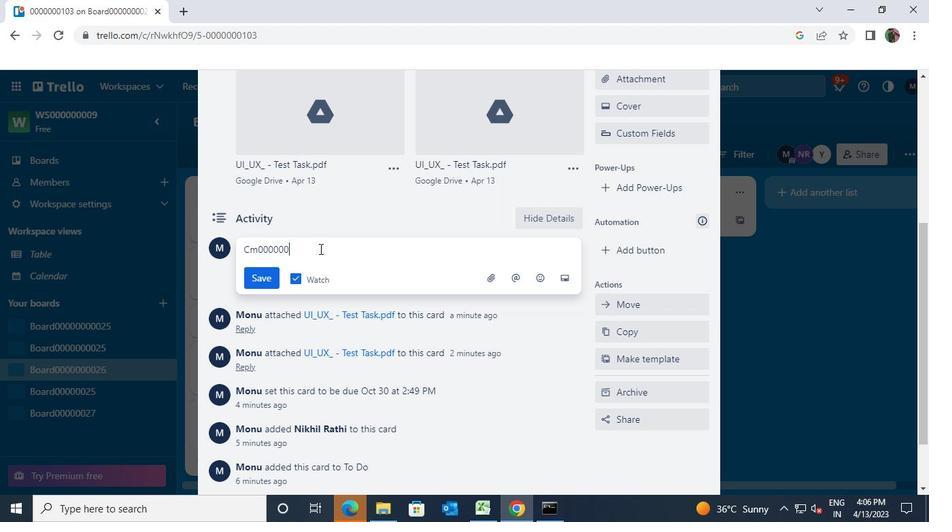 
Action: Keyboard <97>
Screenshot: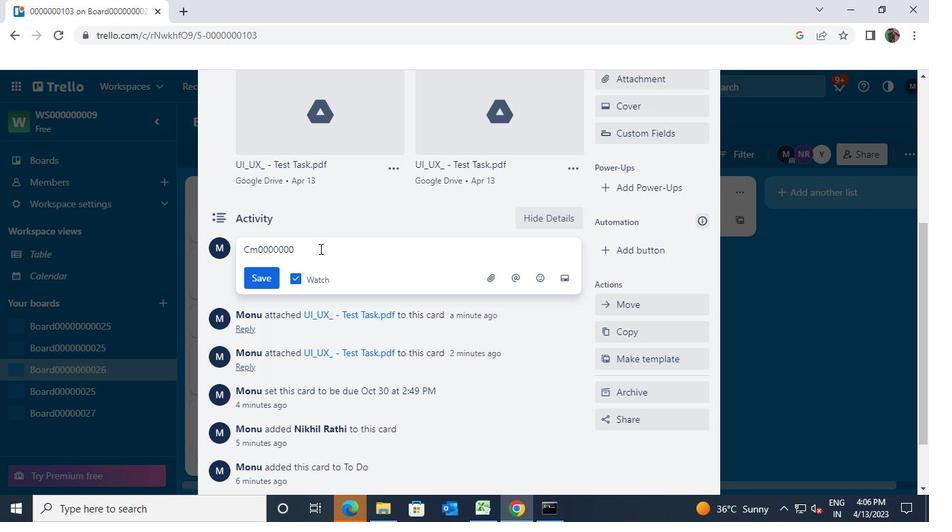 
Action: Keyboard <96>
Screenshot: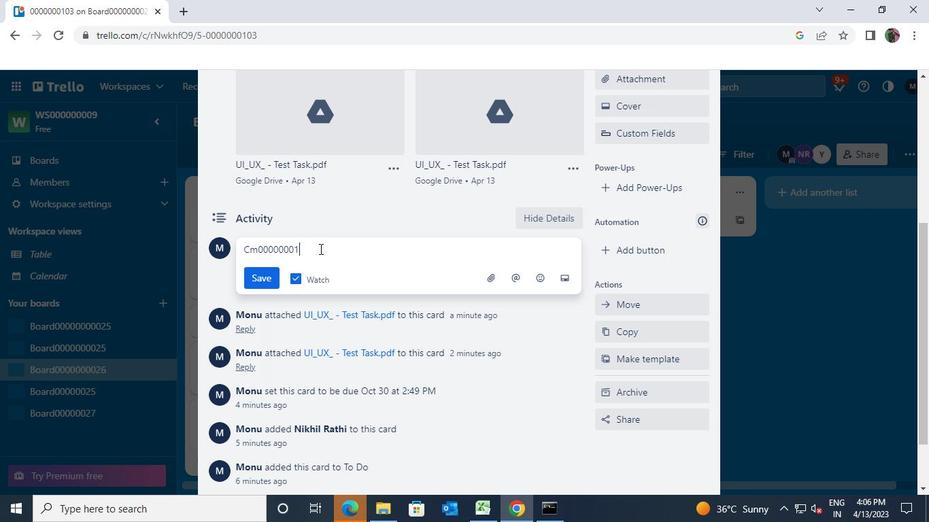 
Action: Keyboard <99>
Screenshot: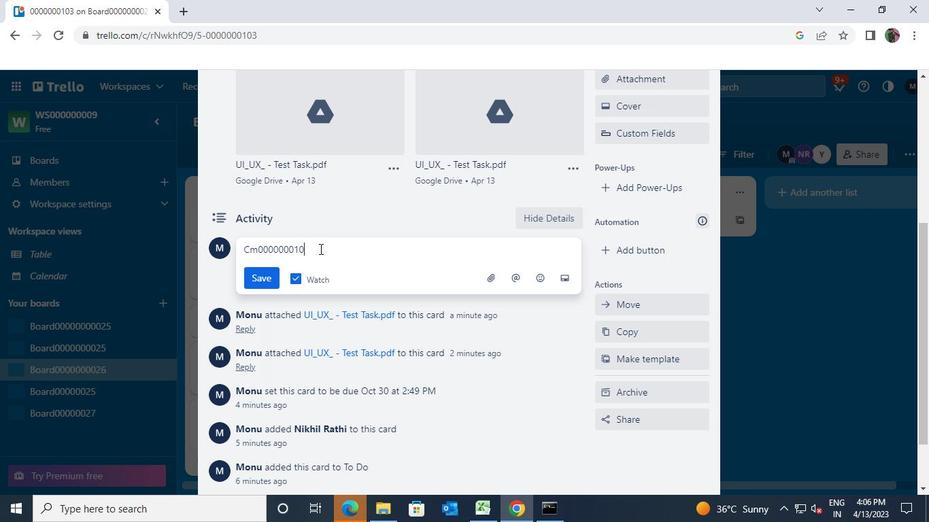 
Action: Mouse moved to (266, 277)
Screenshot: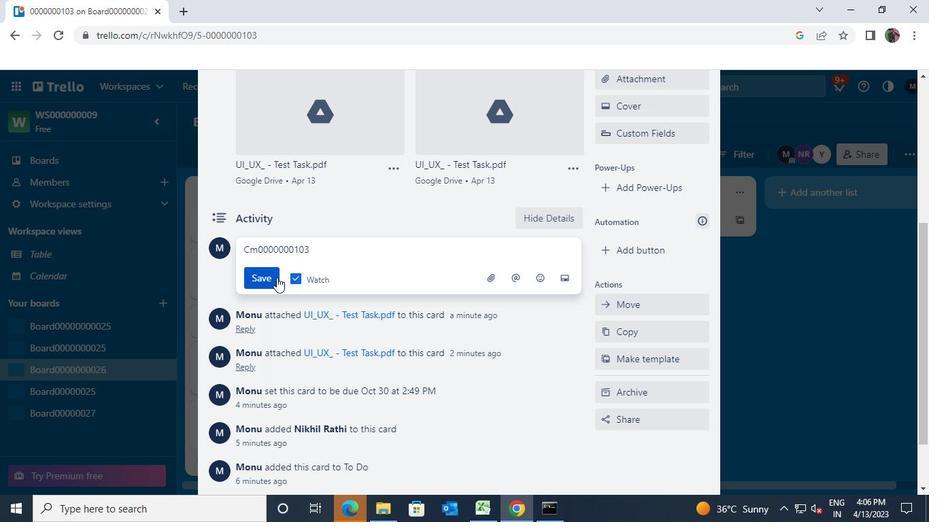 
Action: Mouse pressed left at (266, 277)
Screenshot: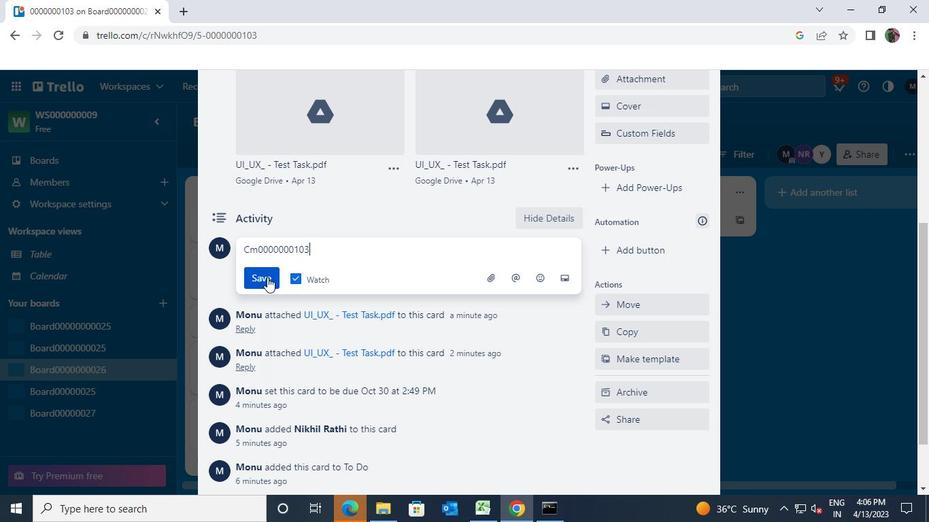 
Action: Mouse moved to (701, 122)
Screenshot: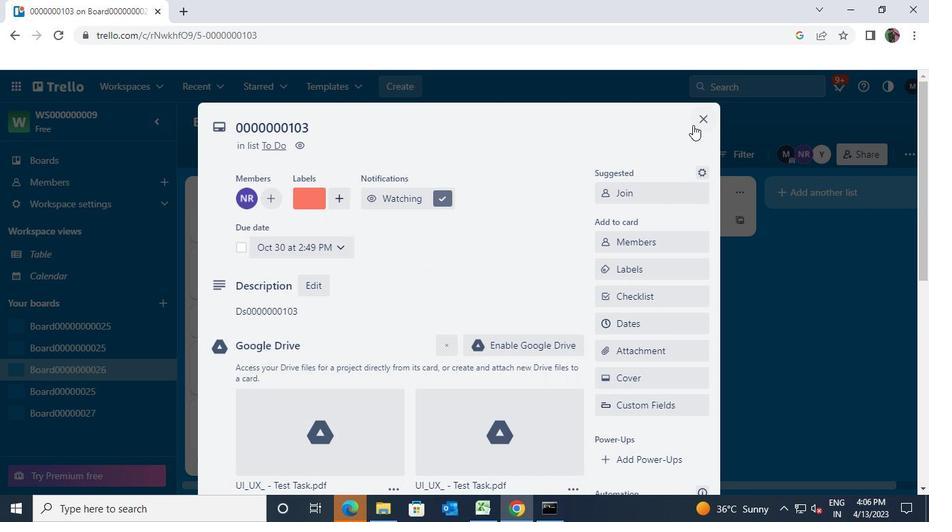 
Action: Mouse pressed left at (701, 122)
Screenshot: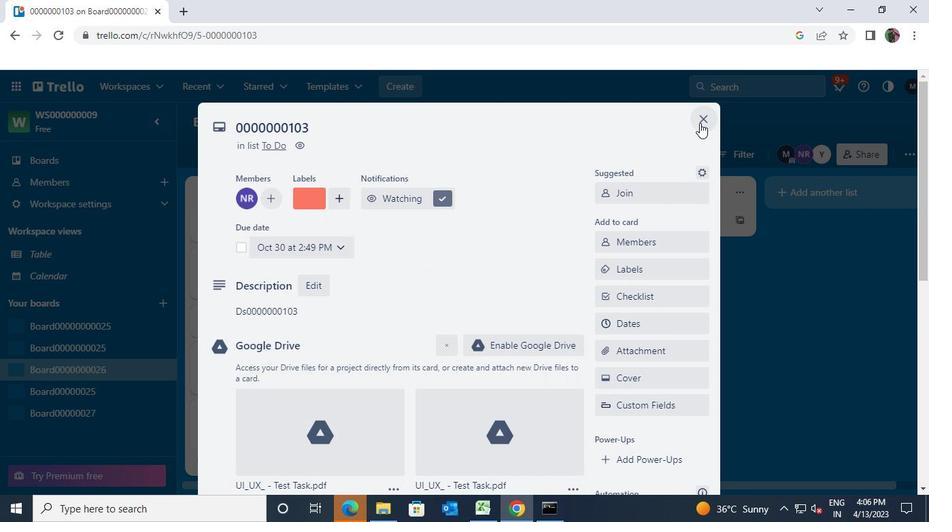 
Action: Mouse moved to (606, 415)
Screenshot: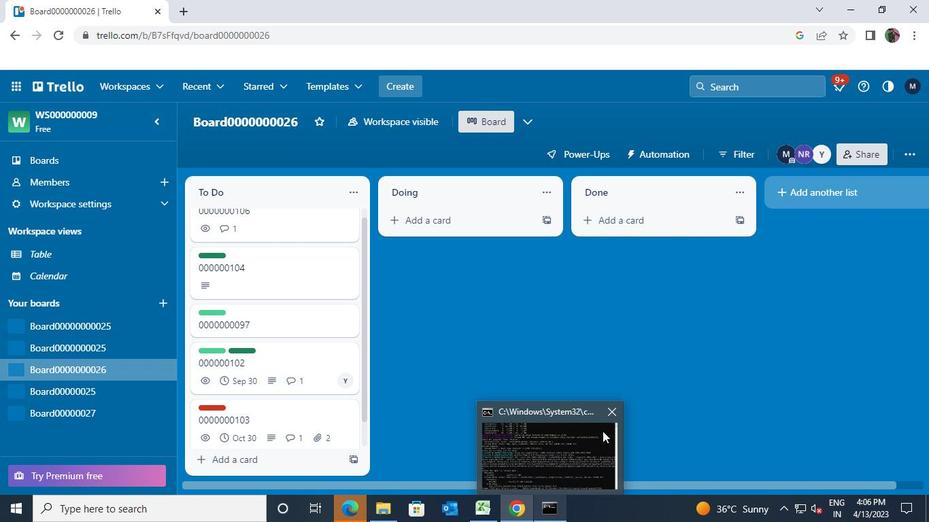 
Action: Mouse pressed left at (606, 415)
Screenshot: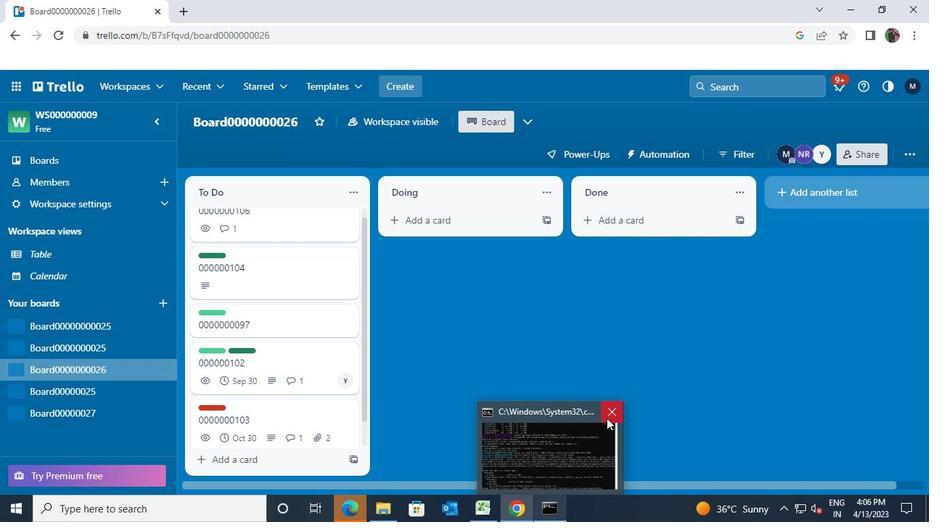 
